 Task: Open Card Card0000000146 in Board Board0000000037 in Workspace WS0000000013 in Trello. Add Member Nikrathi889@gmail.com to Card Card0000000146 in Board Board0000000037 in Workspace WS0000000013 in Trello. Add Yellow Label titled Label0000000146 to Card Card0000000146 in Board Board0000000037 in Workspace WS0000000013 in Trello. Add Checklist CL0000000146 to Card Card0000000146 in Board Board0000000037 in Workspace WS0000000013 in Trello. Add Dates with Start Date as May 08 2023 and Due Date as May 31 2023 to Card Card0000000146 in Board Board0000000037 in Workspace WS0000000013 in Trello
Action: Mouse moved to (613, 80)
Screenshot: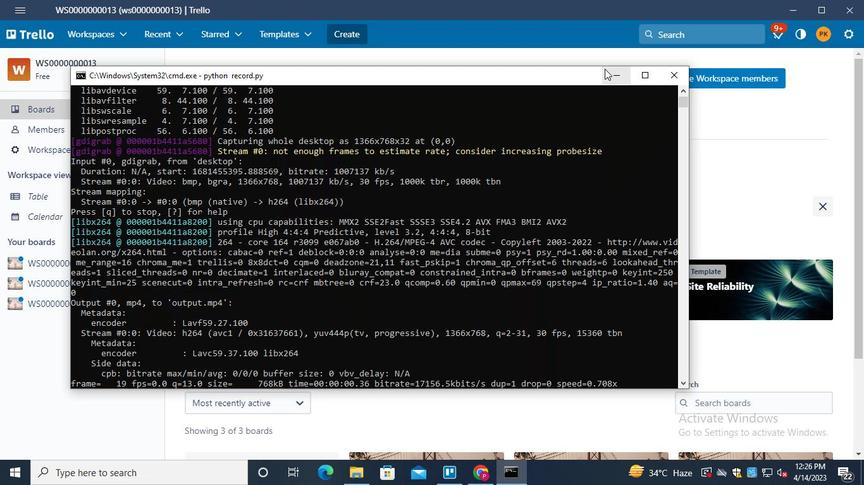 
Action: Mouse pressed left at (613, 80)
Screenshot: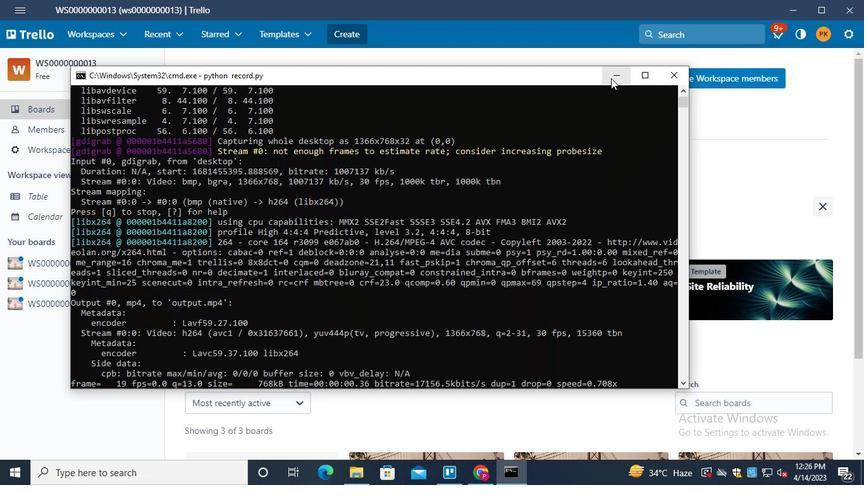 
Action: Mouse moved to (84, 264)
Screenshot: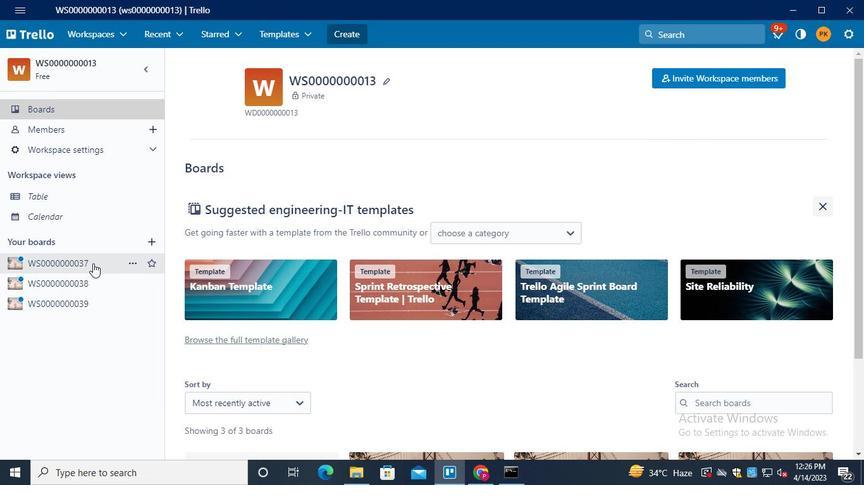 
Action: Mouse pressed left at (84, 264)
Screenshot: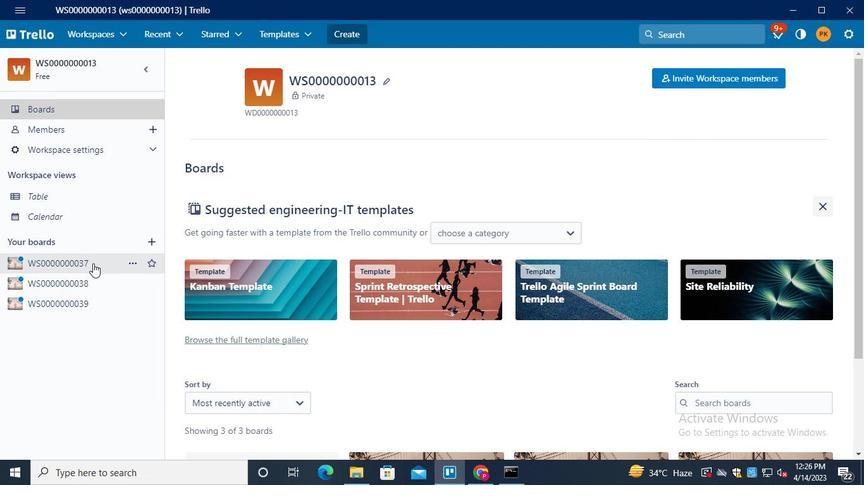 
Action: Mouse moved to (239, 228)
Screenshot: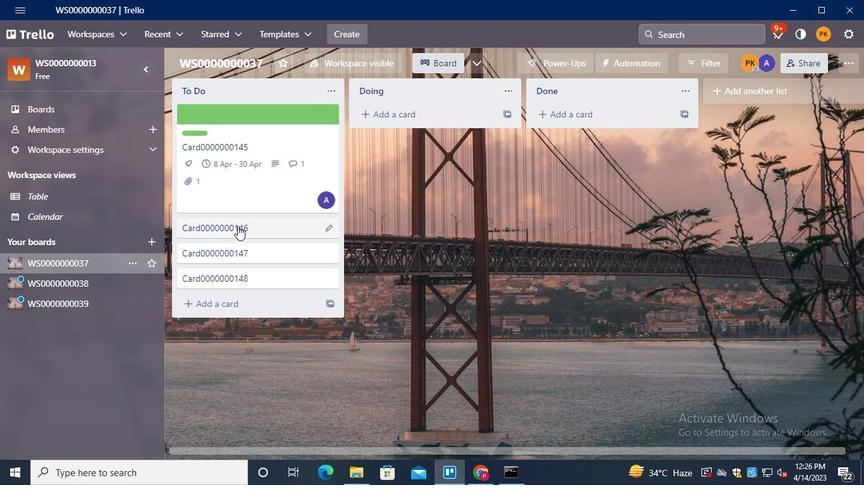 
Action: Mouse pressed left at (239, 228)
Screenshot: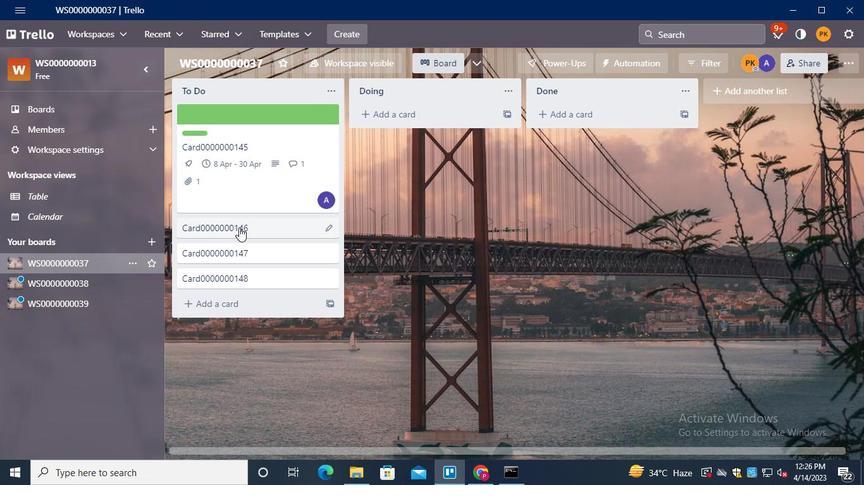 
Action: Mouse moved to (628, 165)
Screenshot: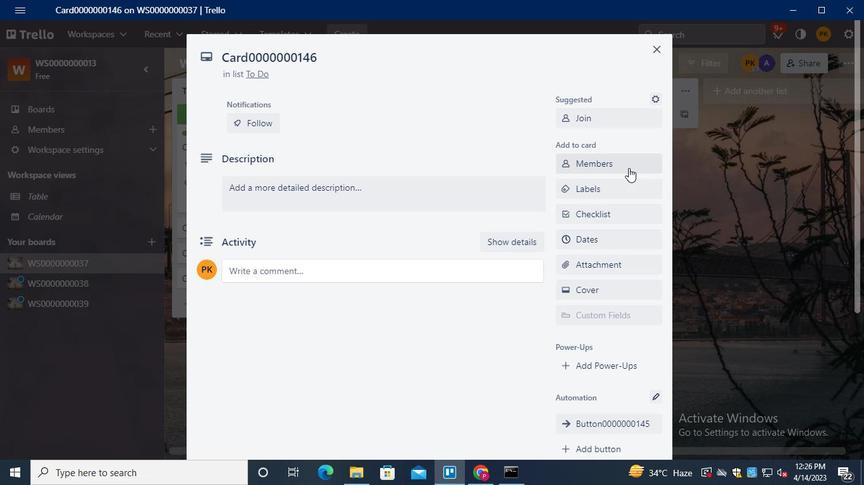
Action: Mouse pressed left at (628, 165)
Screenshot: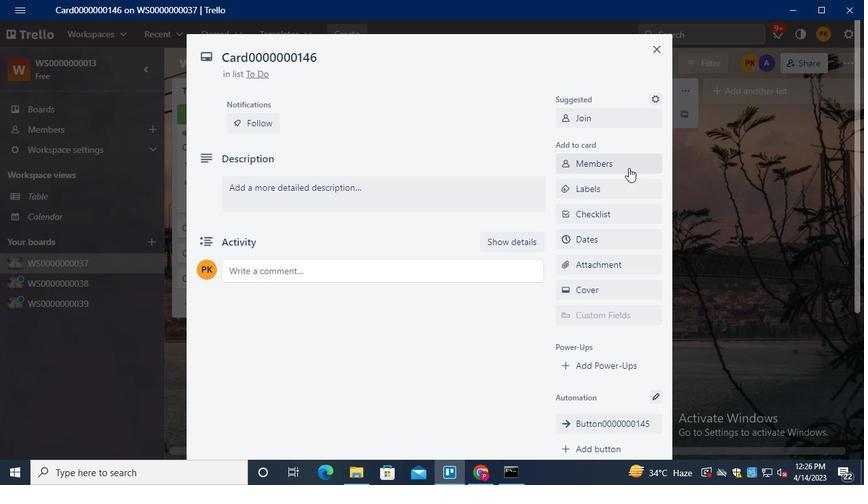 
Action: Mouse moved to (631, 187)
Screenshot: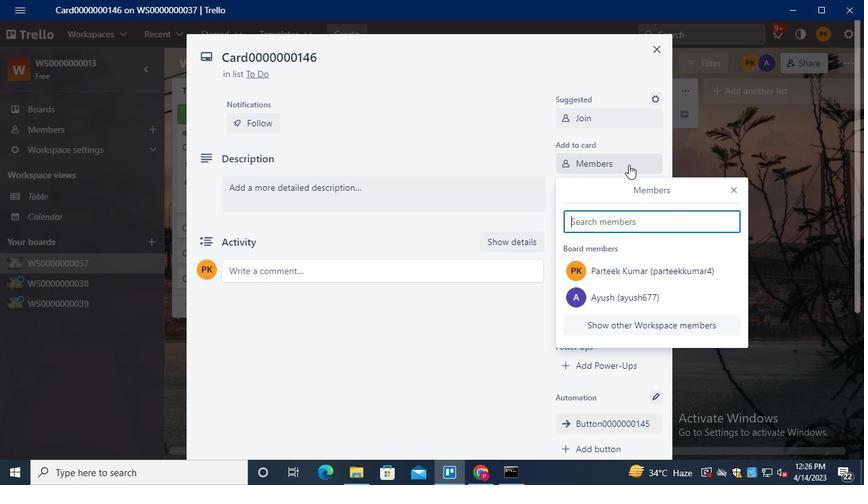 
Action: Keyboard Key.shift
Screenshot: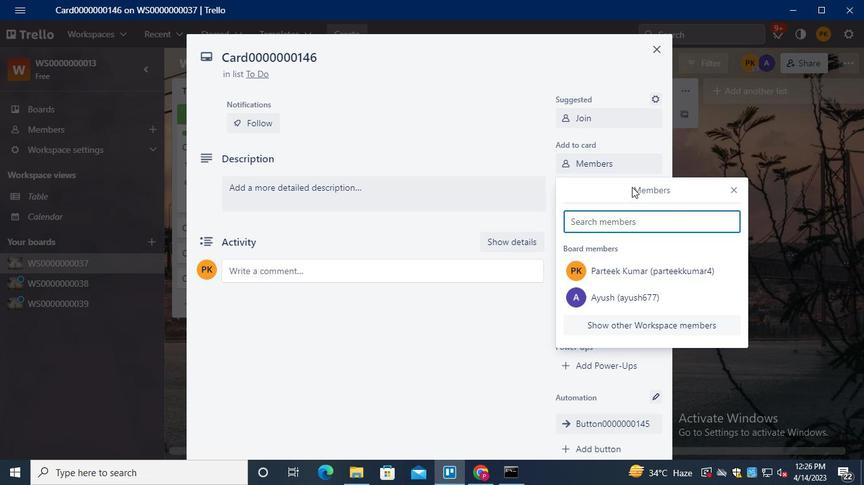 
Action: Keyboard Key.shift
Screenshot: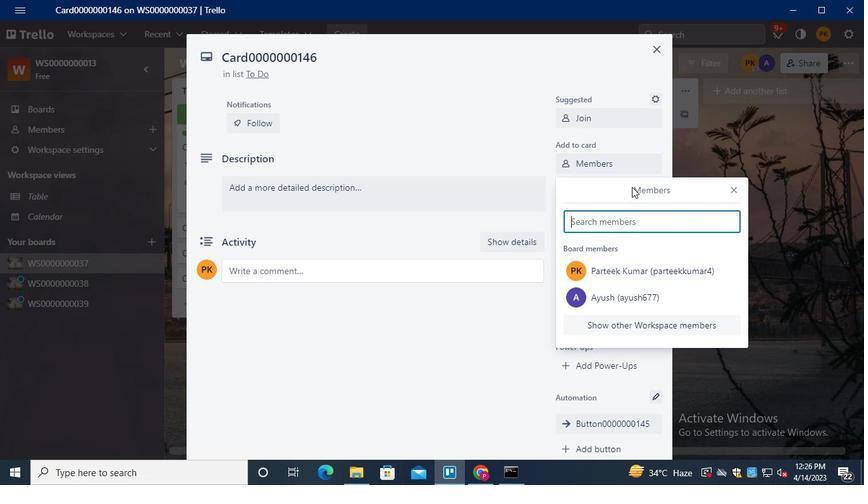 
Action: Keyboard Key.shift
Screenshot: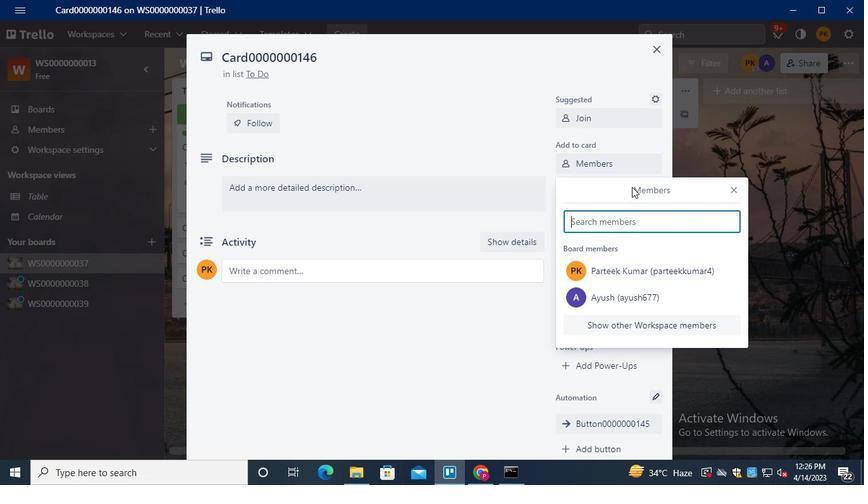 
Action: Keyboard Key.shift
Screenshot: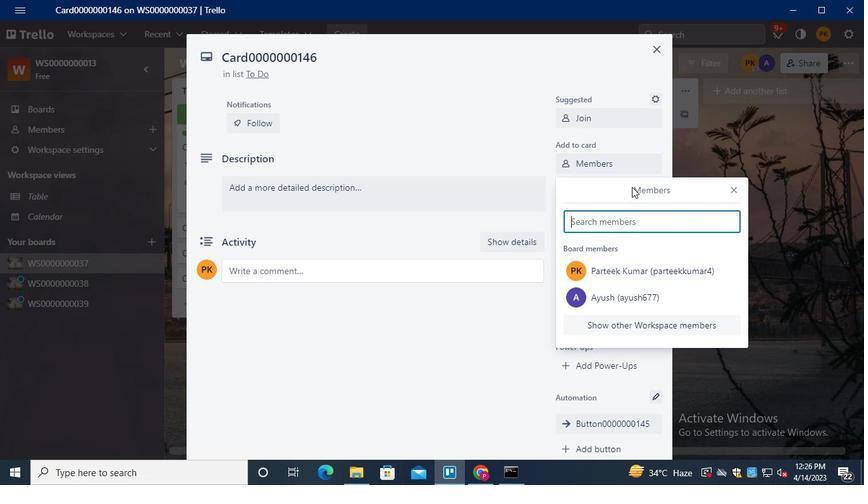 
Action: Keyboard Key.shift
Screenshot: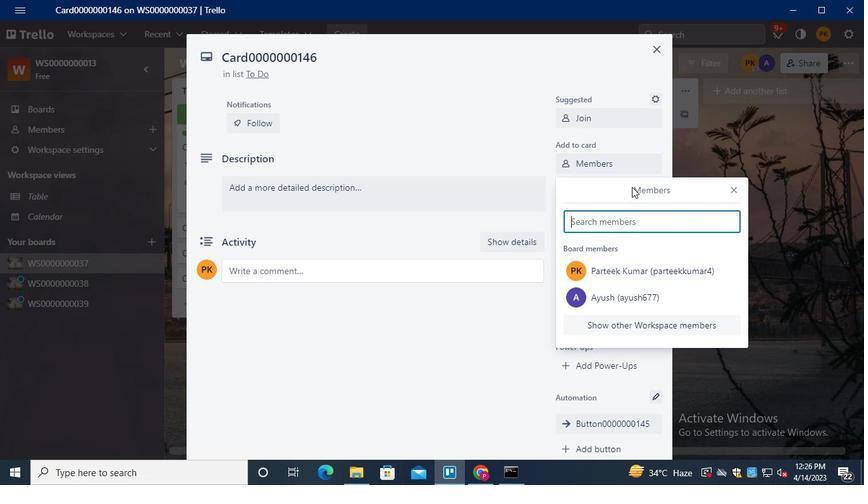 
Action: Keyboard Key.shift
Screenshot: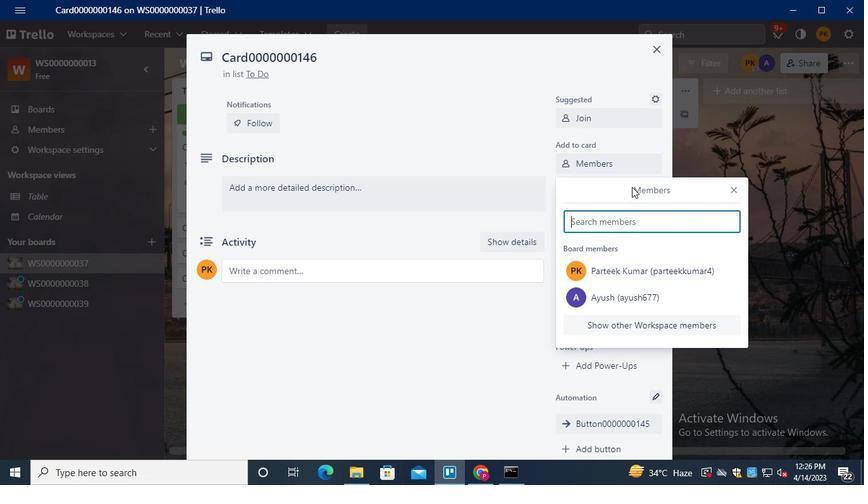 
Action: Keyboard Key.shift
Screenshot: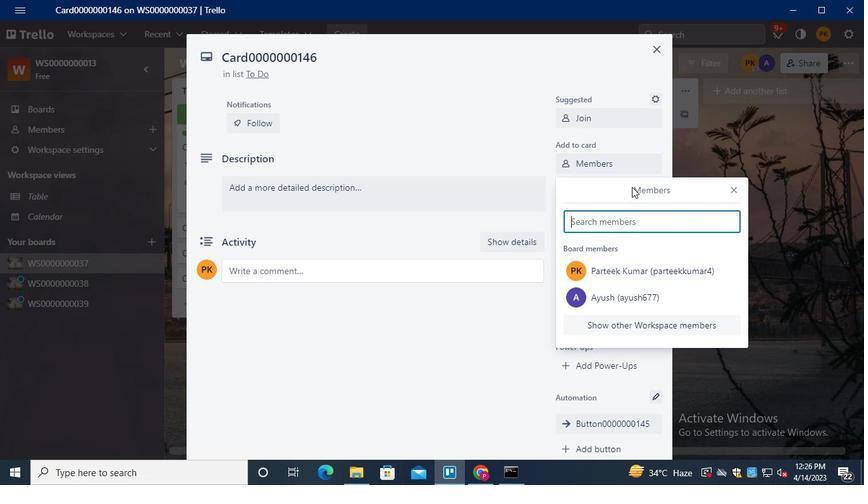 
Action: Keyboard Key.shift
Screenshot: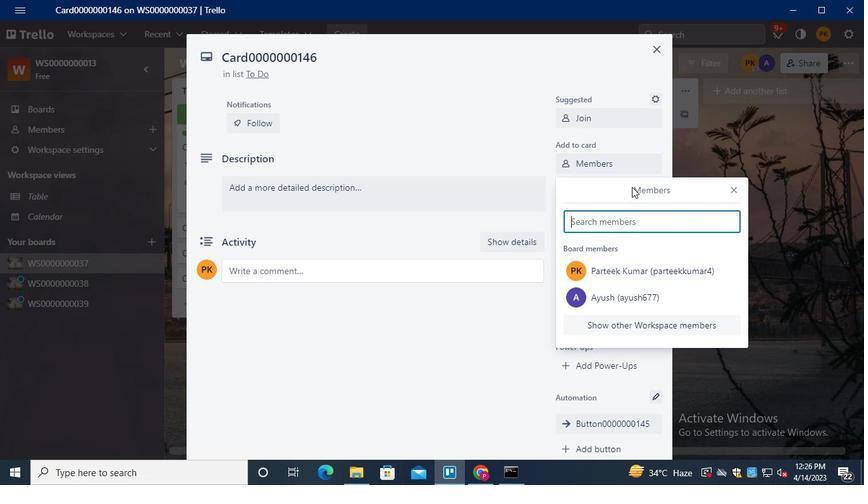 
Action: Keyboard N
Screenshot: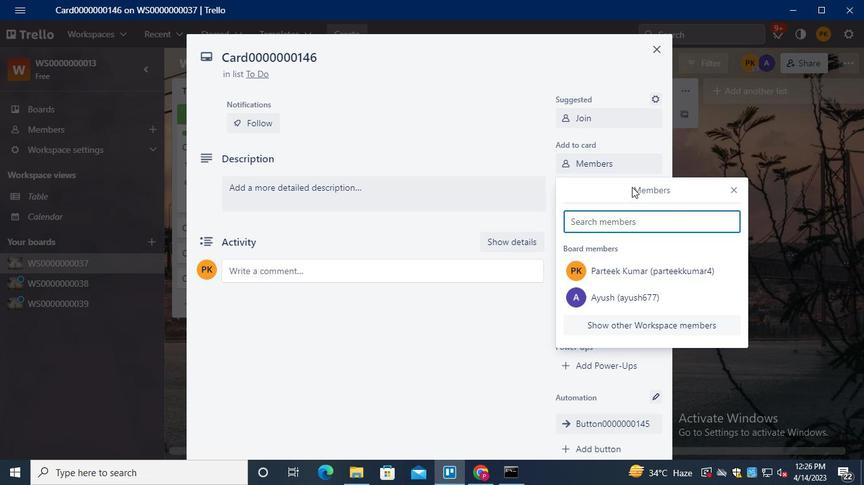 
Action: Keyboard i
Screenshot: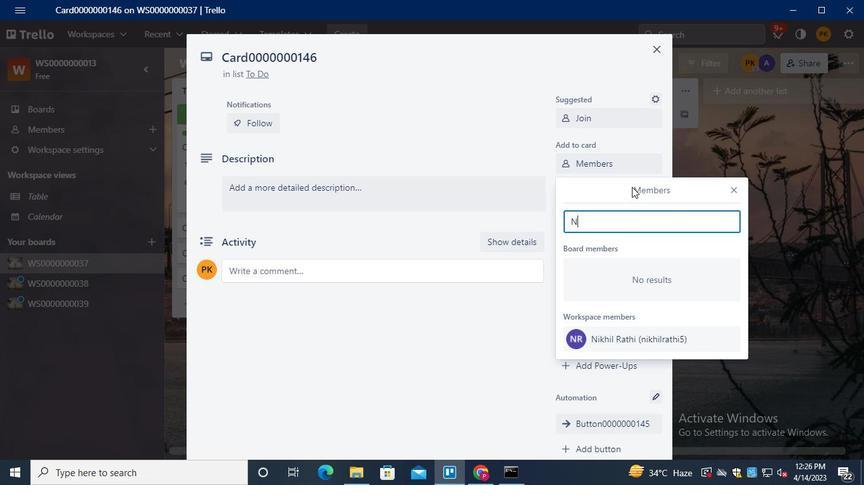 
Action: Keyboard k
Screenshot: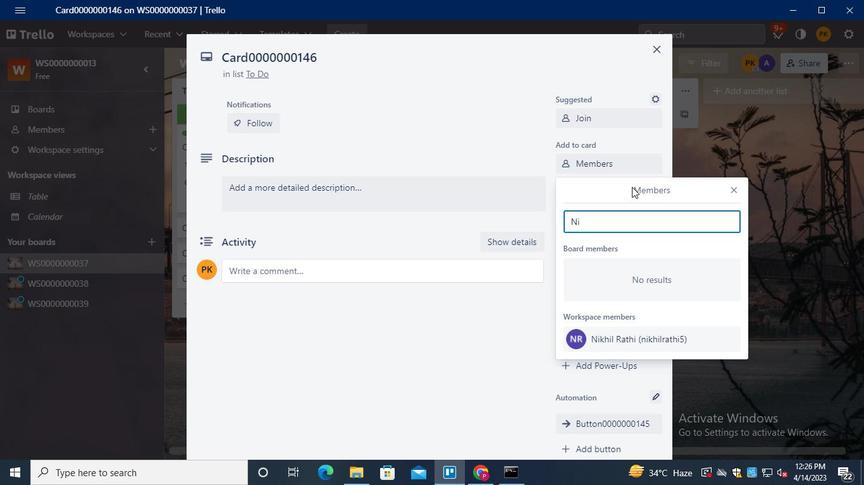 
Action: Keyboard r
Screenshot: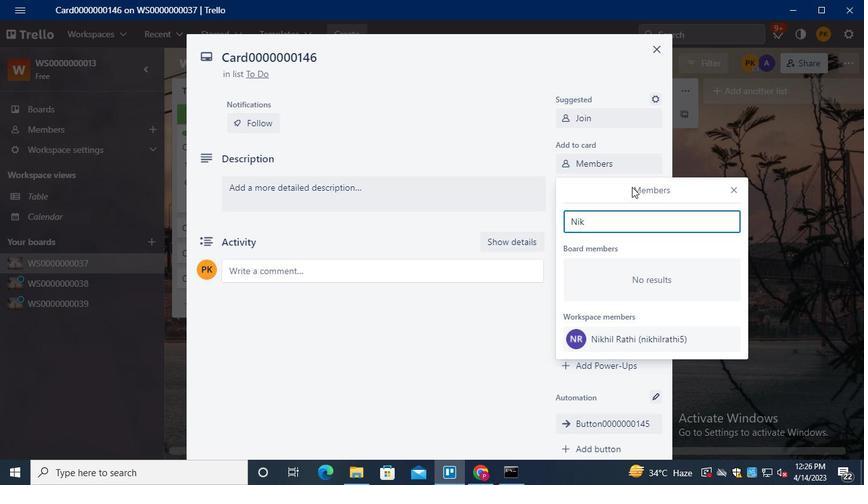 
Action: Keyboard a
Screenshot: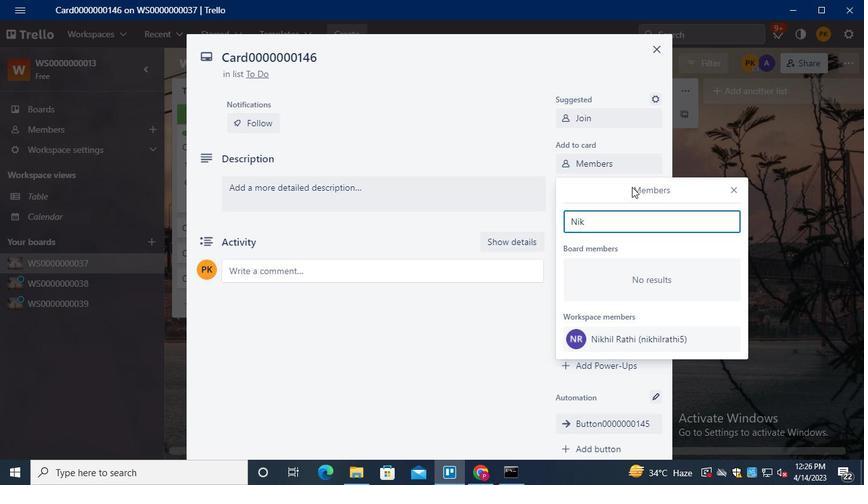 
Action: Keyboard t
Screenshot: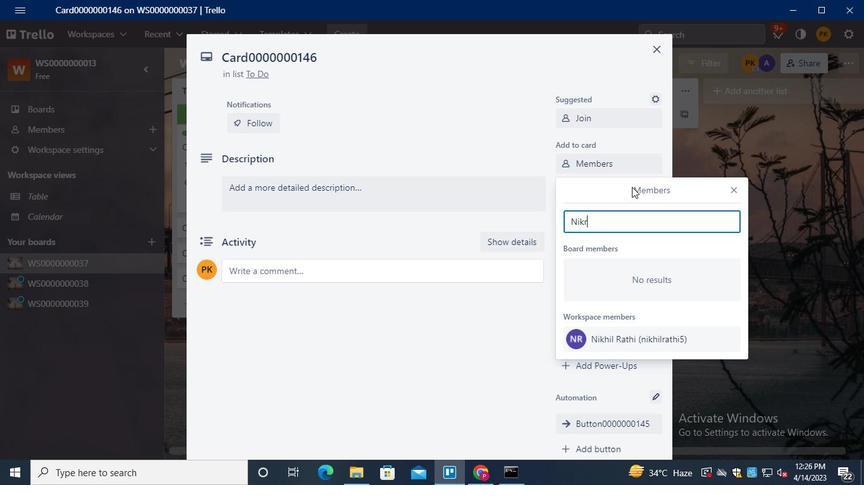 
Action: Keyboard h
Screenshot: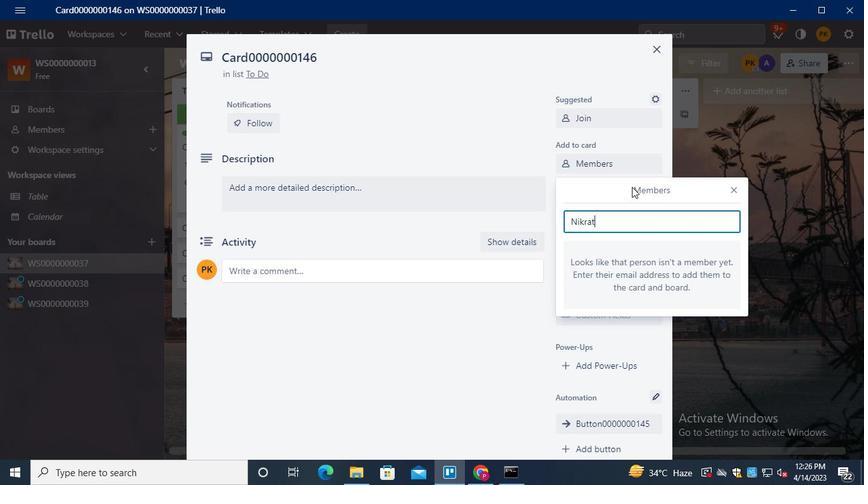 
Action: Keyboard i
Screenshot: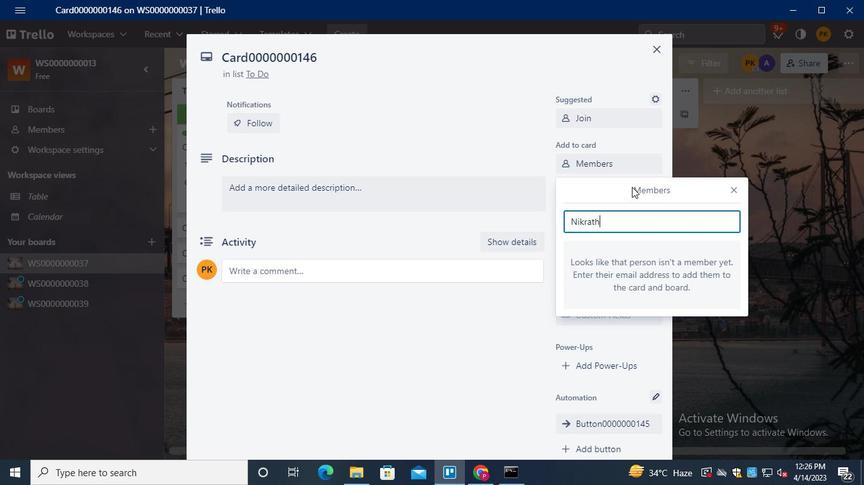 
Action: Keyboard <104>
Screenshot: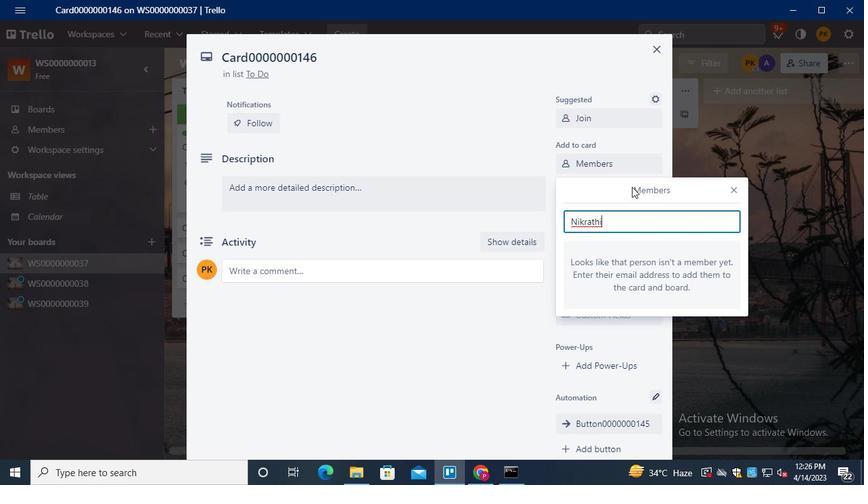 
Action: Keyboard <104>
Screenshot: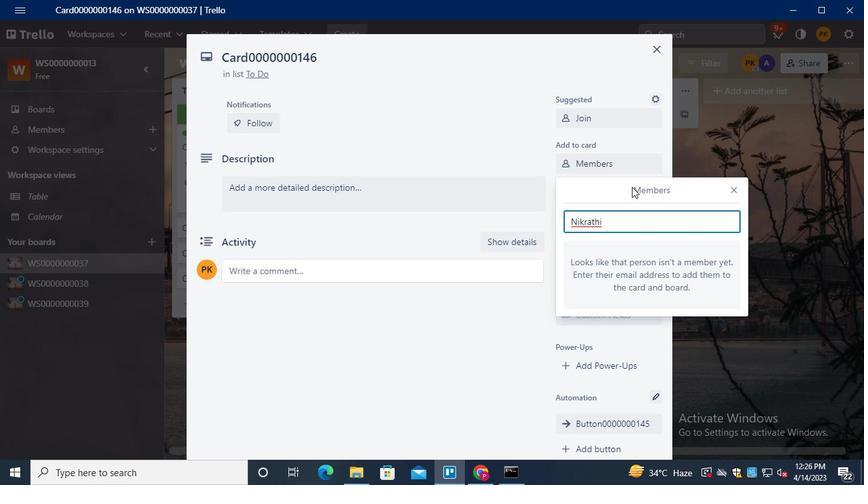 
Action: Keyboard <105>
Screenshot: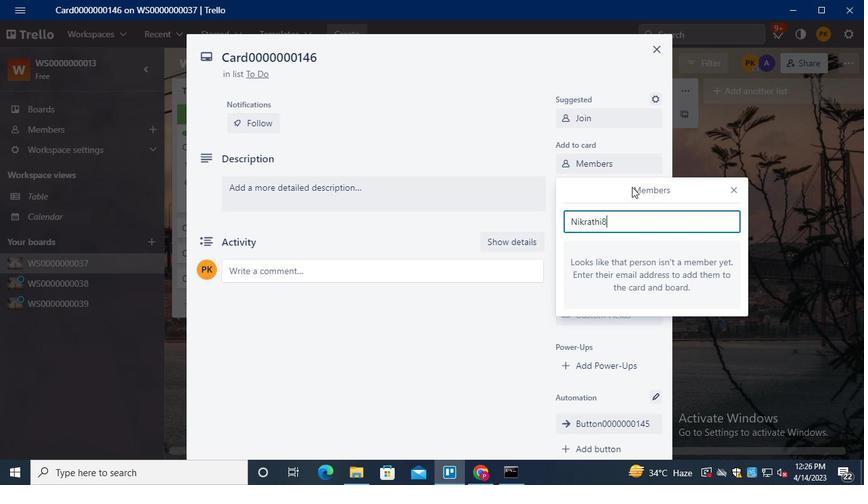 
Action: Keyboard Key.shift
Screenshot: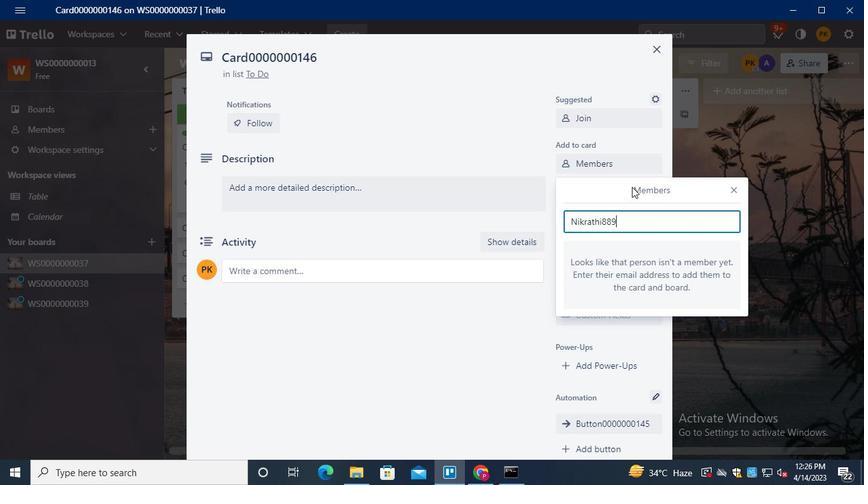 
Action: Keyboard @
Screenshot: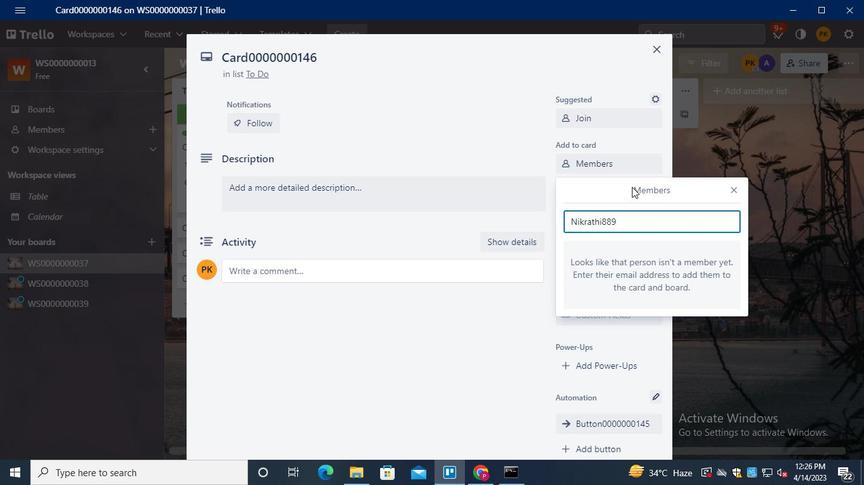 
Action: Keyboard g
Screenshot: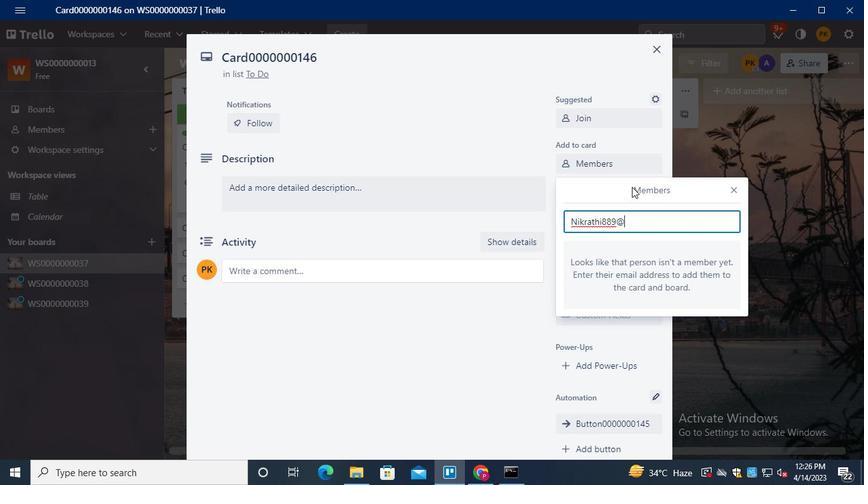 
Action: Keyboard m
Screenshot: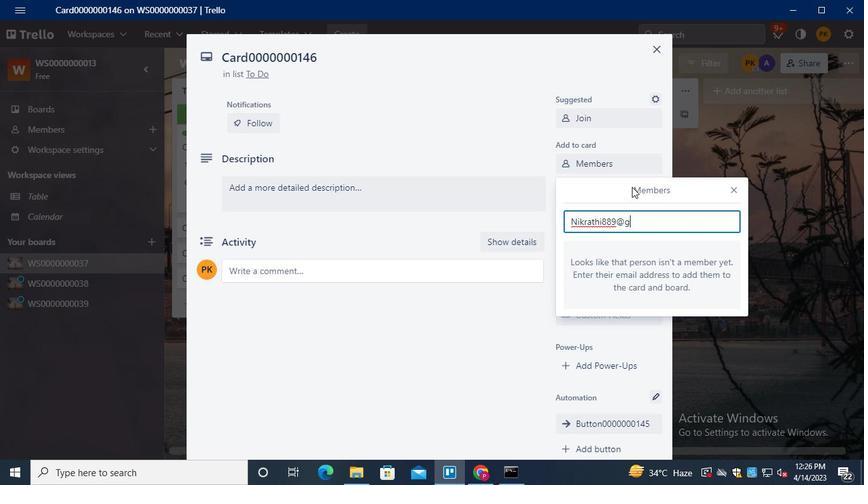 
Action: Keyboard a
Screenshot: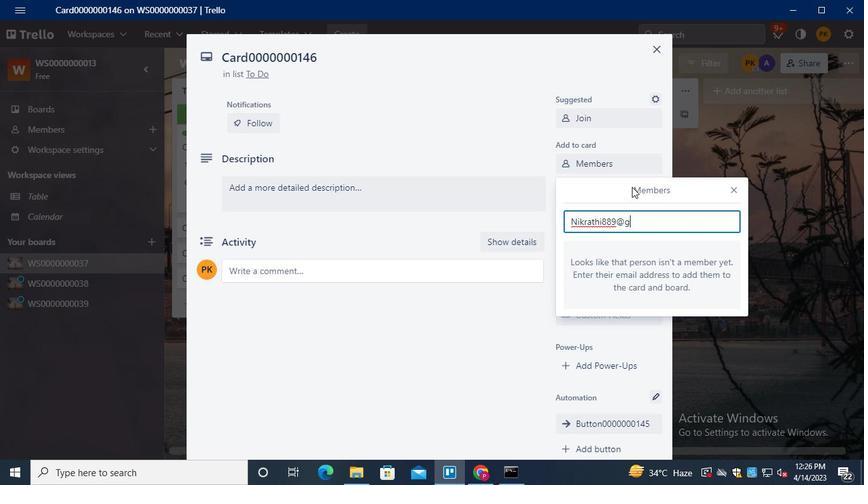 
Action: Keyboard i
Screenshot: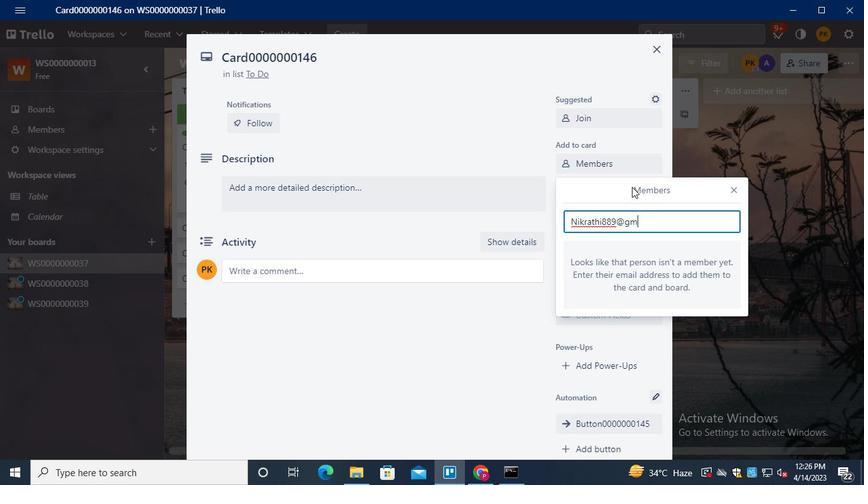 
Action: Keyboard l
Screenshot: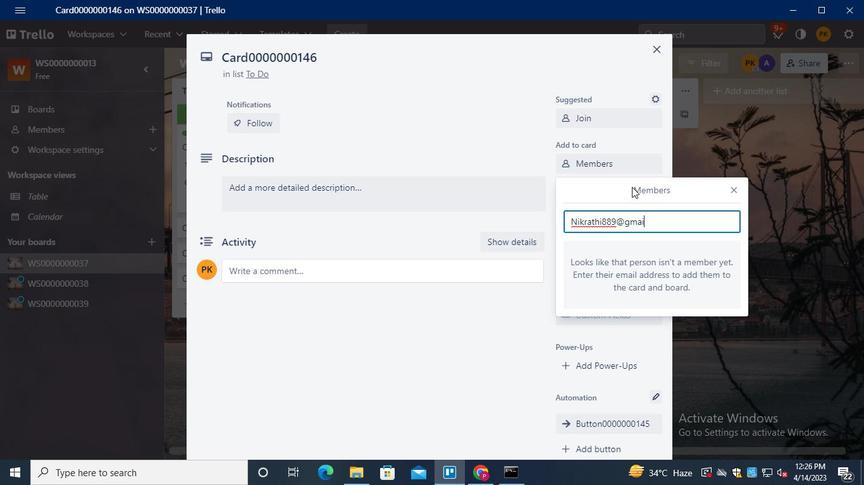 
Action: Keyboard .
Screenshot: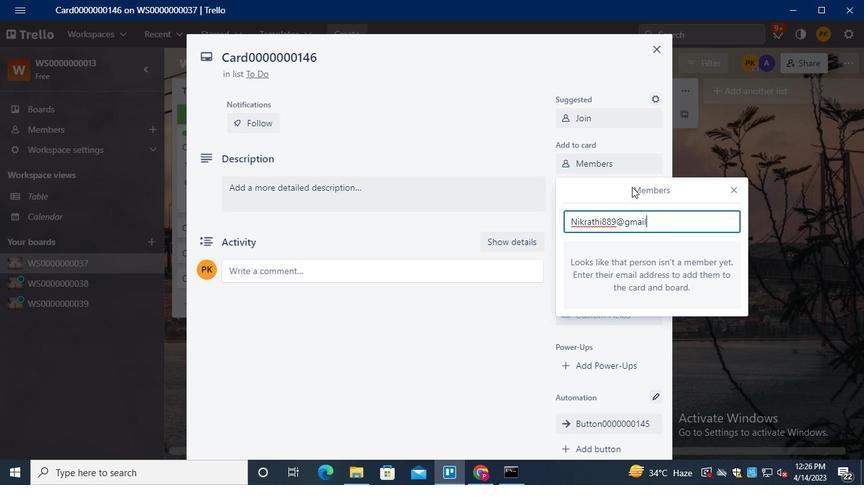 
Action: Keyboard c
Screenshot: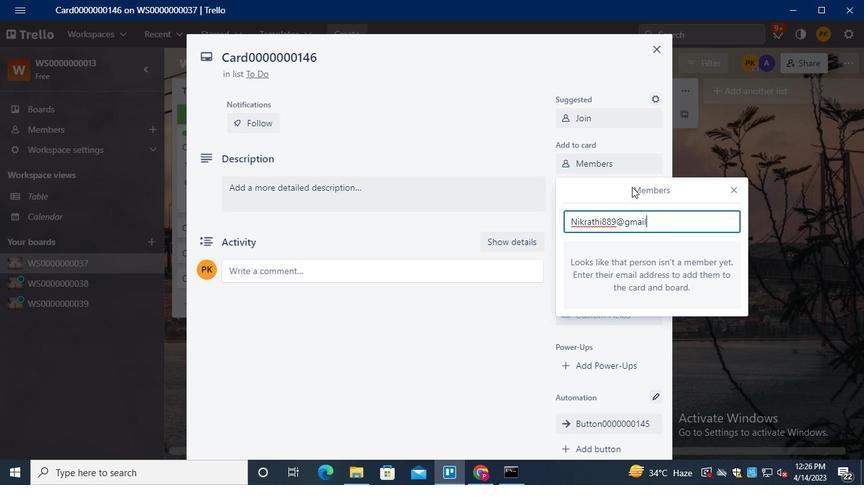 
Action: Keyboard o
Screenshot: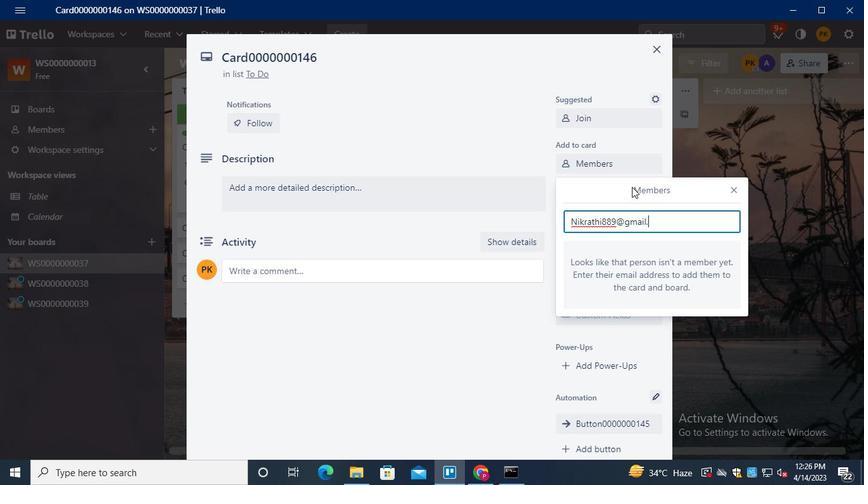 
Action: Keyboard m
Screenshot: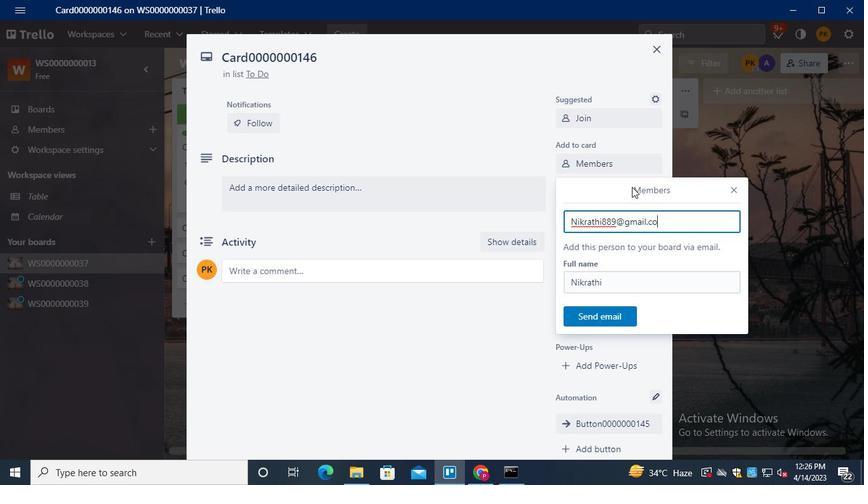 
Action: Mouse moved to (592, 320)
Screenshot: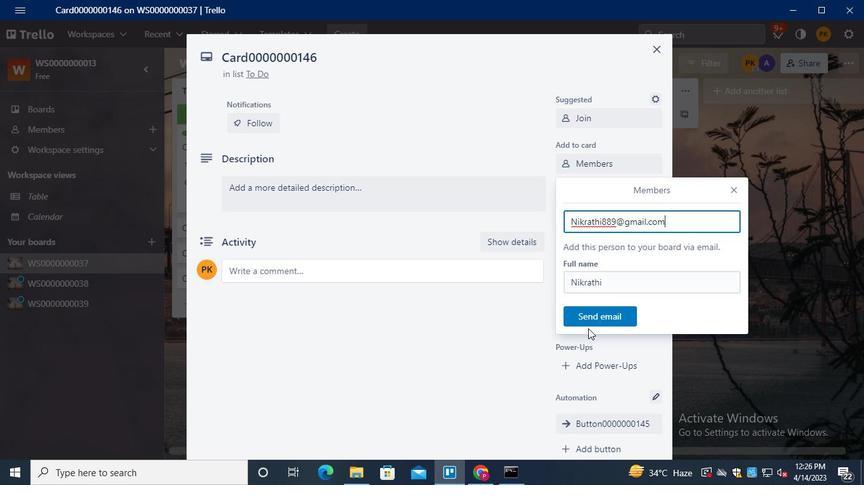 
Action: Mouse pressed left at (592, 320)
Screenshot: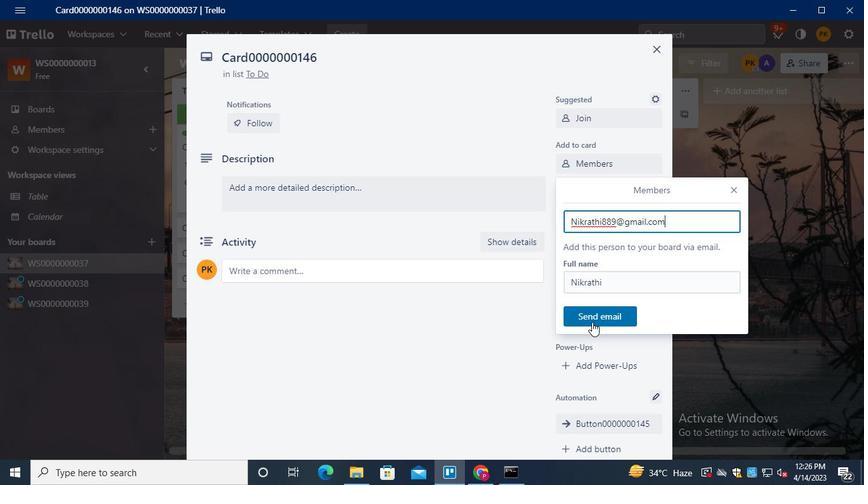 
Action: Mouse moved to (586, 192)
Screenshot: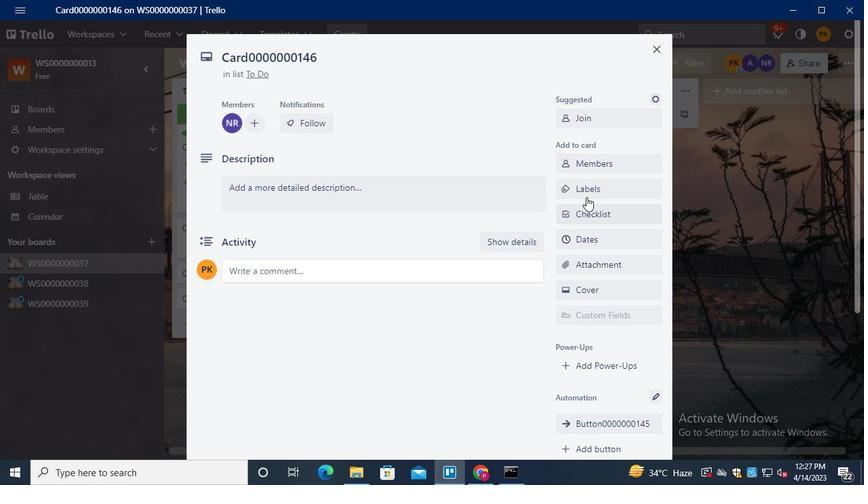 
Action: Mouse pressed left at (586, 192)
Screenshot: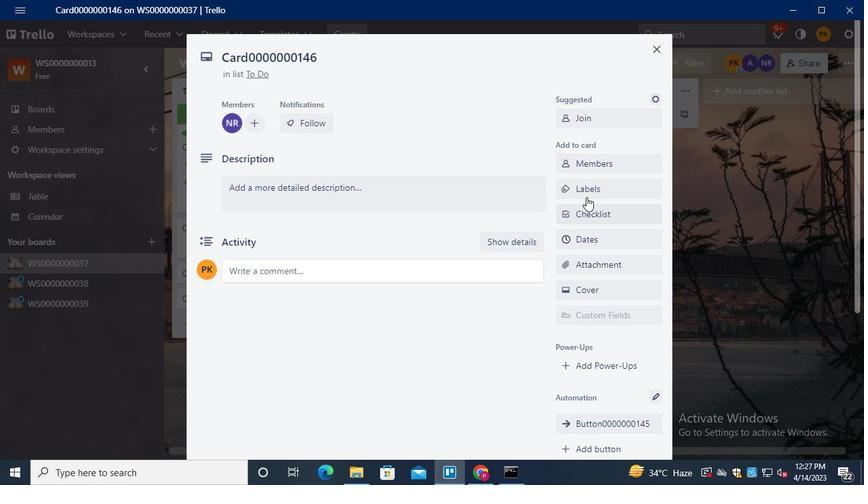 
Action: Mouse moved to (637, 308)
Screenshot: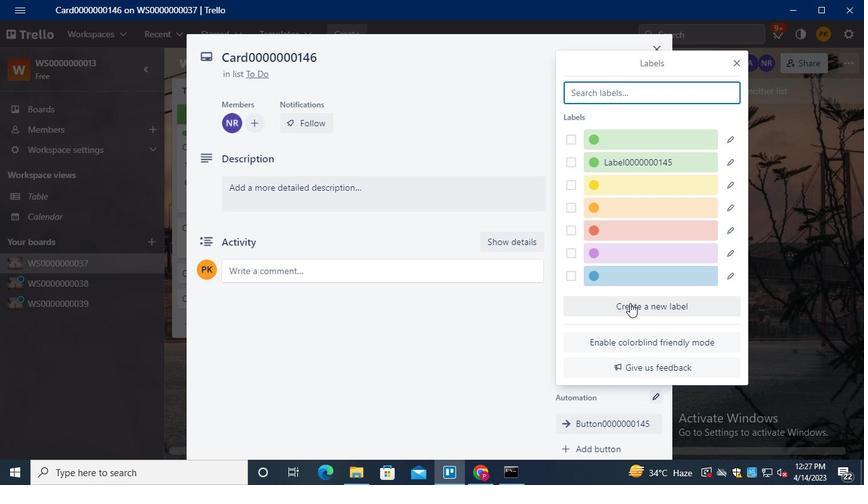 
Action: Mouse pressed left at (637, 308)
Screenshot: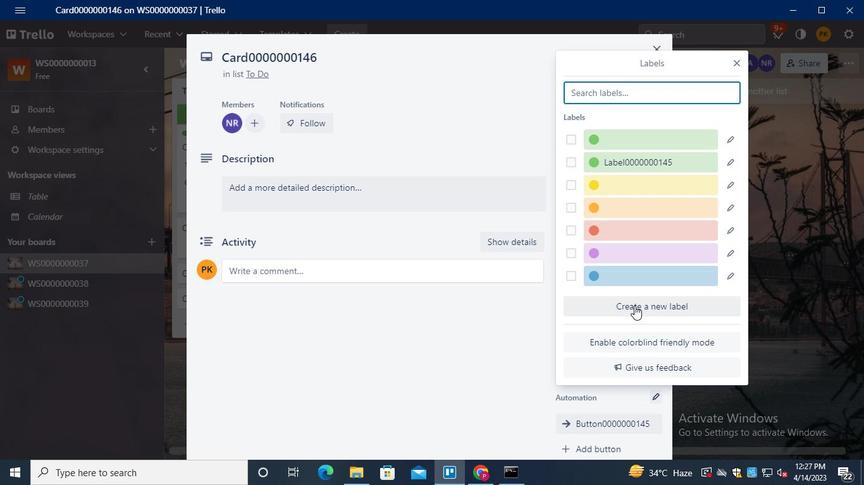 
Action: Mouse moved to (607, 177)
Screenshot: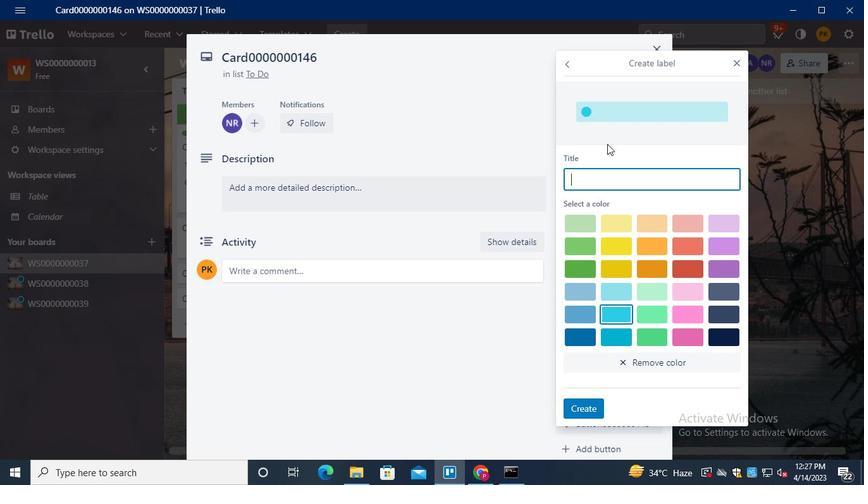 
Action: Keyboard Key.shift
Screenshot: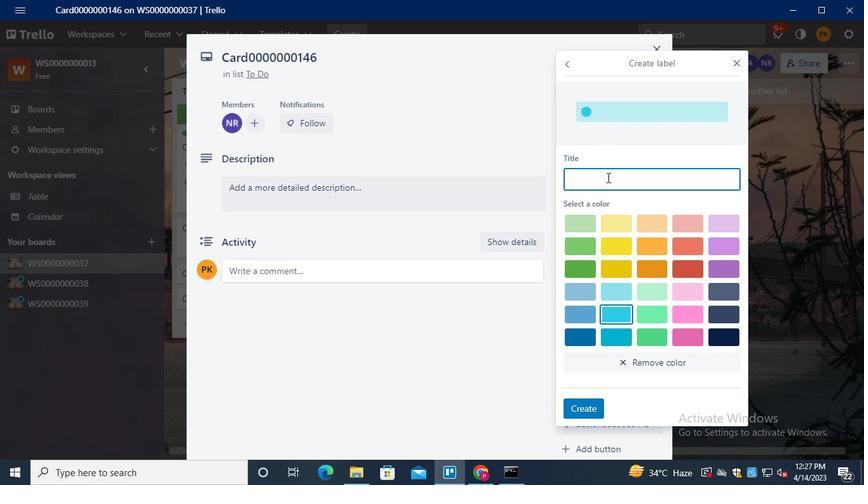 
Action: Keyboard Key.shift
Screenshot: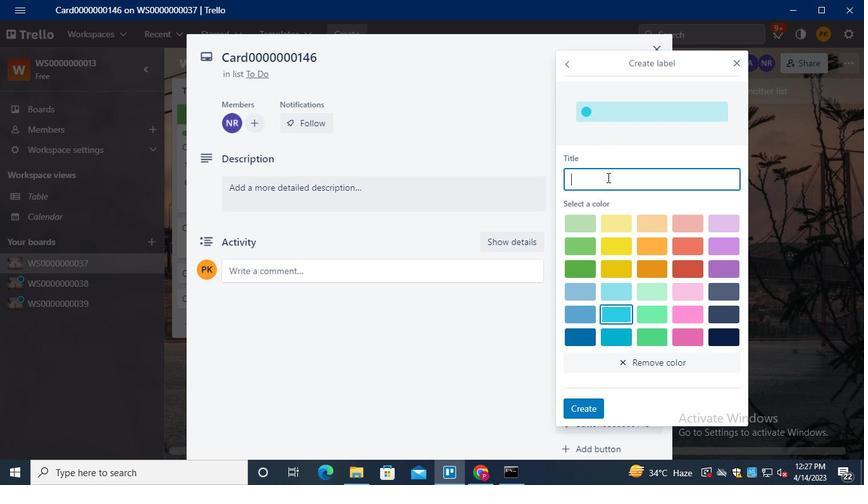 
Action: Keyboard Key.shift
Screenshot: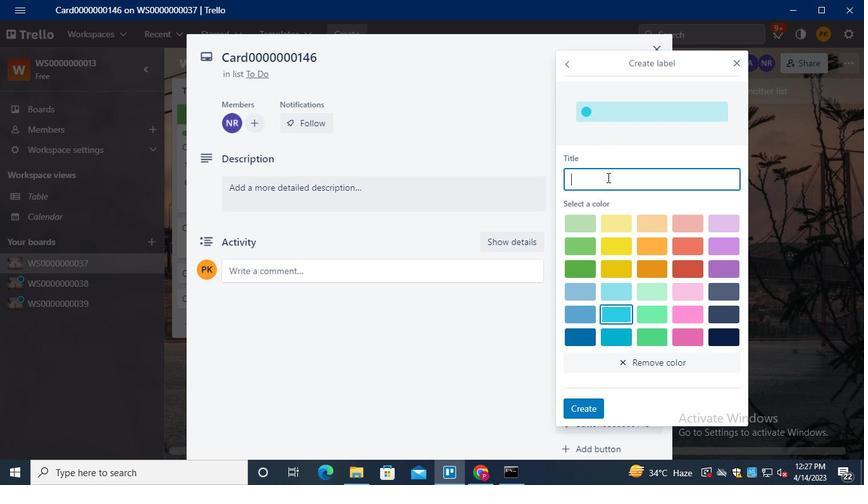 
Action: Keyboard Key.shift
Screenshot: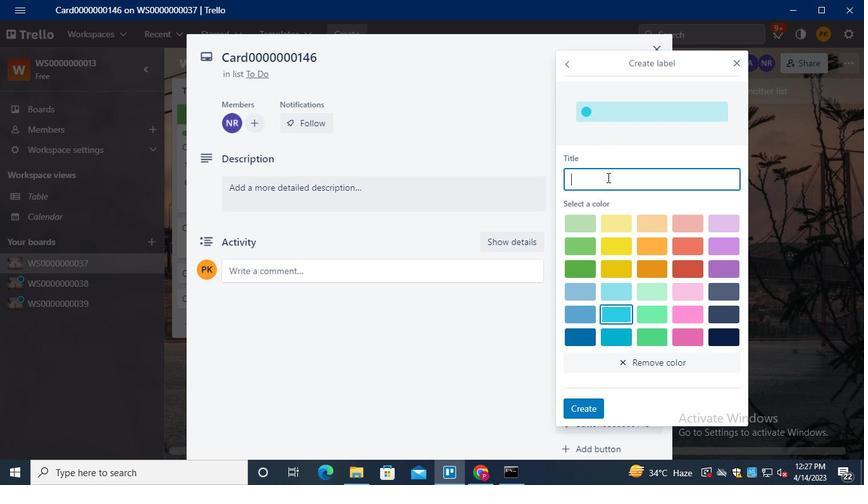 
Action: Keyboard Key.shift
Screenshot: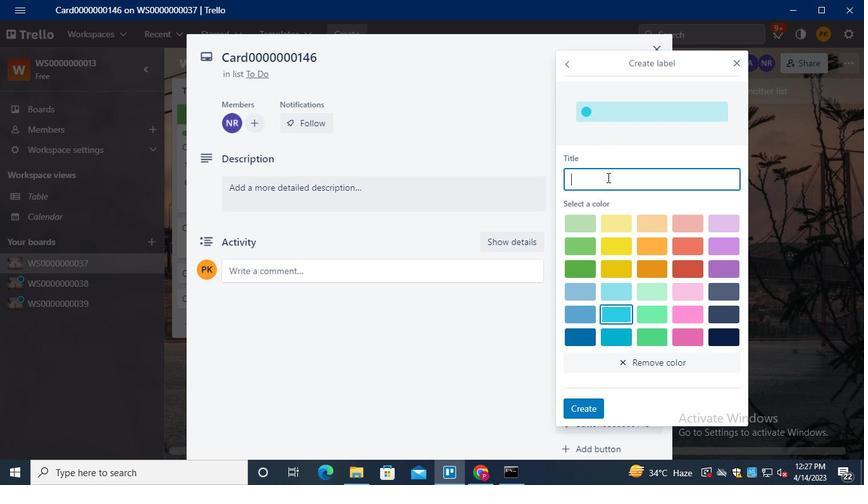 
Action: Keyboard Key.shift
Screenshot: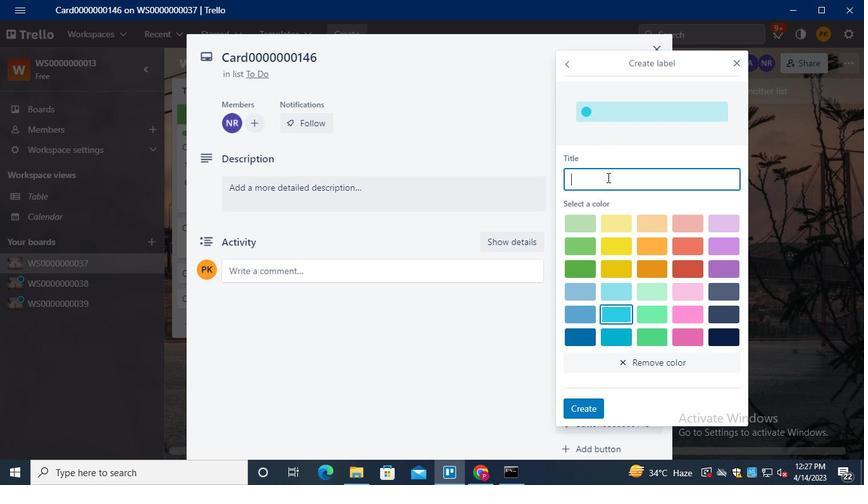 
Action: Keyboard Key.shift
Screenshot: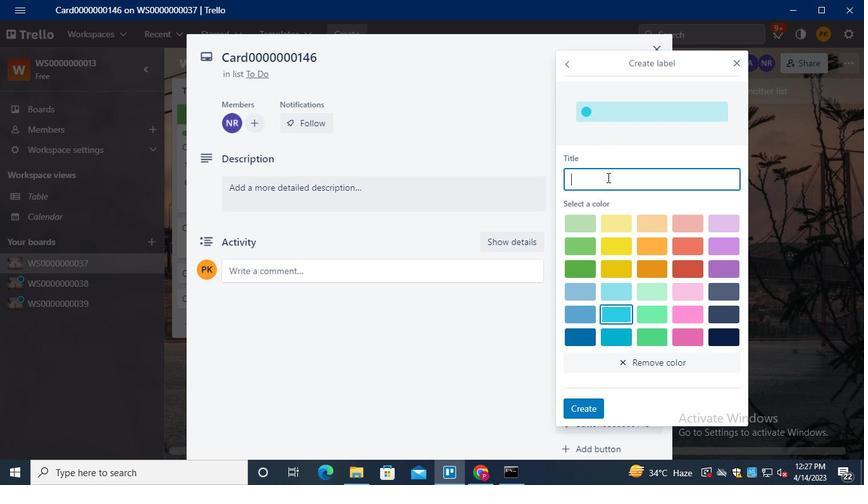 
Action: Keyboard Key.shift
Screenshot: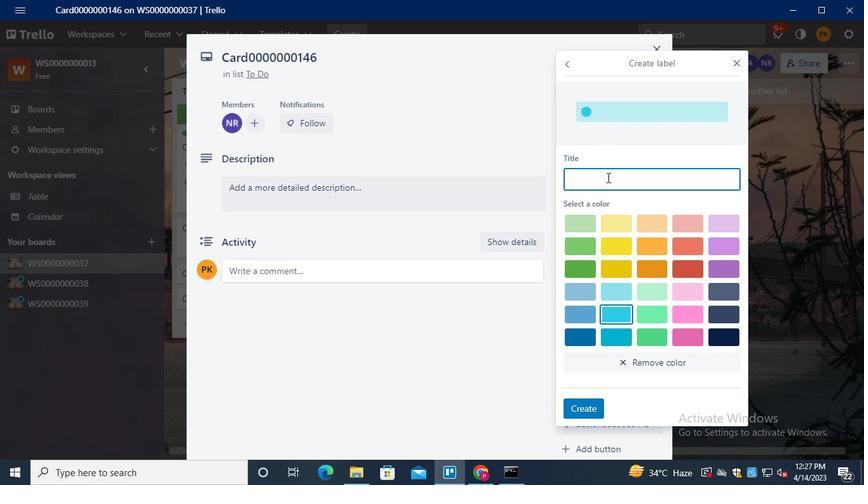 
Action: Keyboard Key.shift
Screenshot: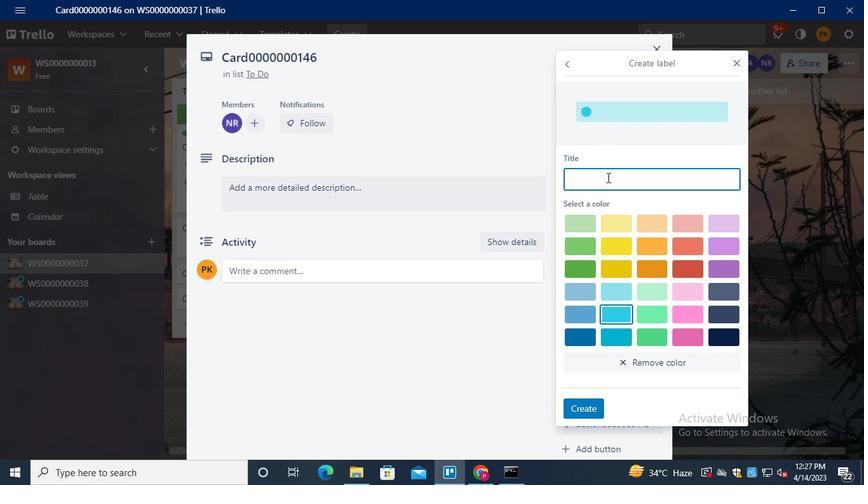 
Action: Keyboard Key.shift
Screenshot: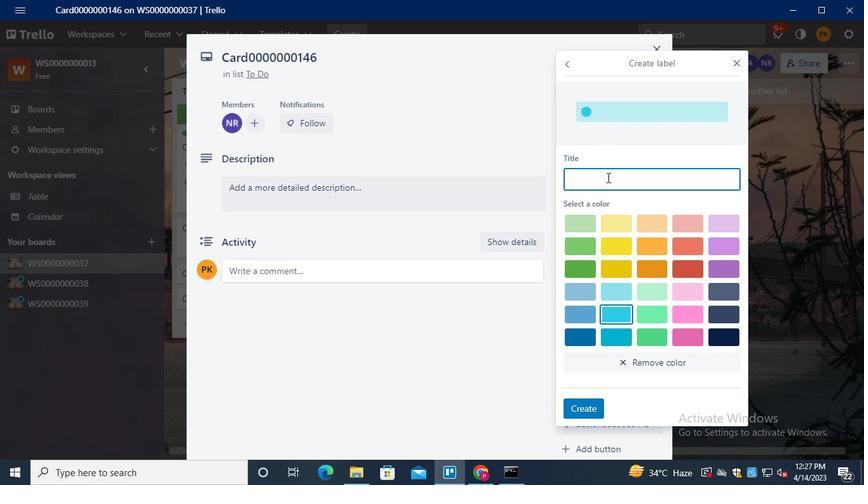 
Action: Keyboard Key.shift
Screenshot: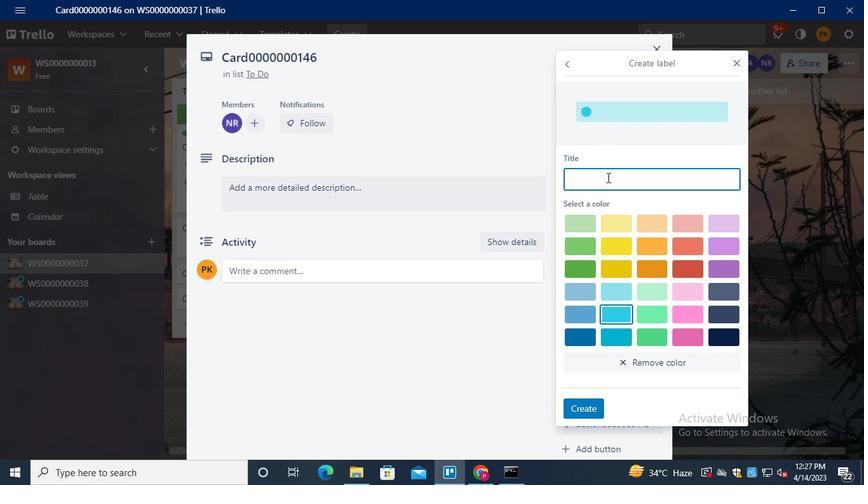
Action: Keyboard Key.shift
Screenshot: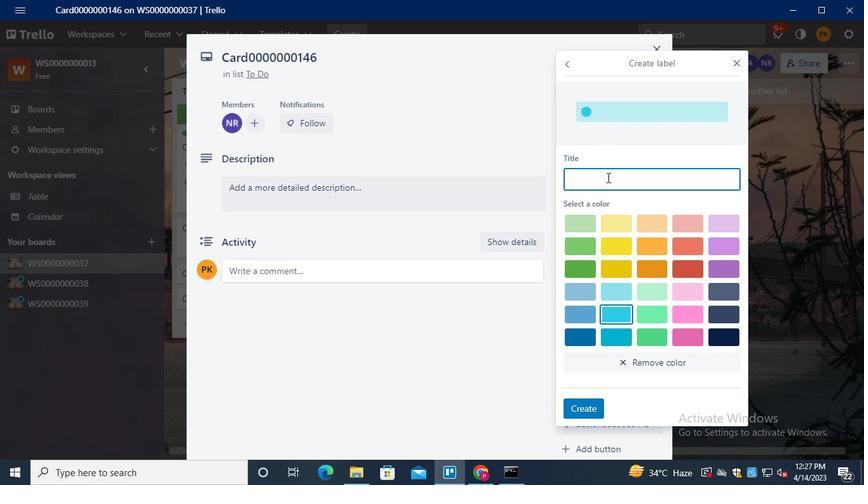 
Action: Keyboard Key.shift
Screenshot: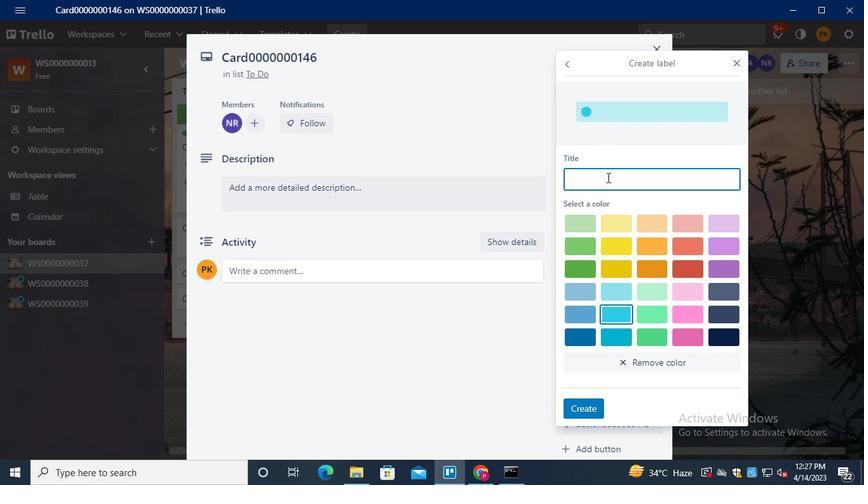 
Action: Keyboard Key.shift
Screenshot: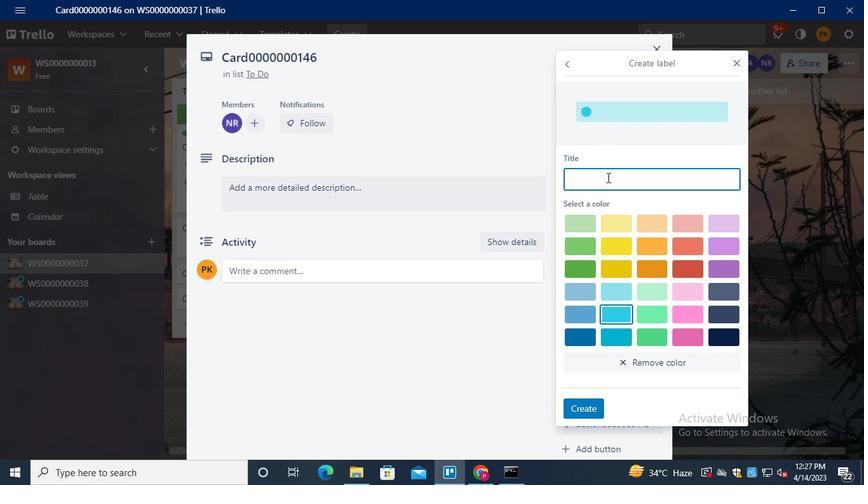 
Action: Keyboard Key.shift
Screenshot: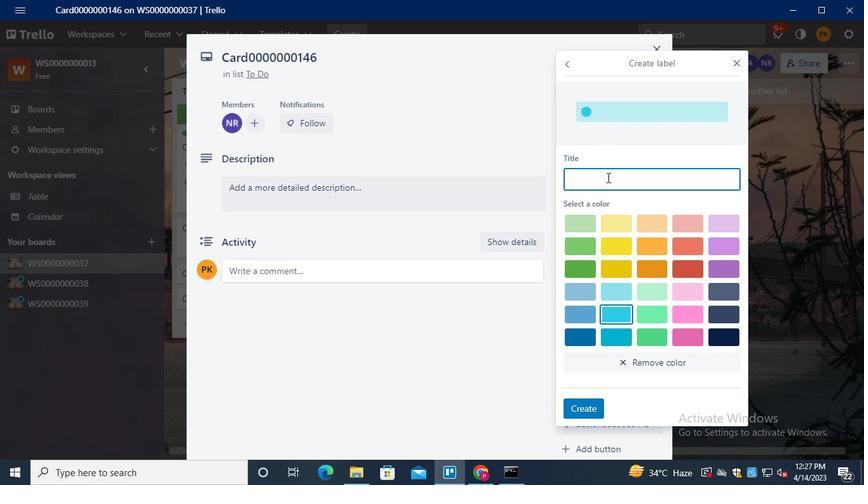 
Action: Keyboard Key.shift
Screenshot: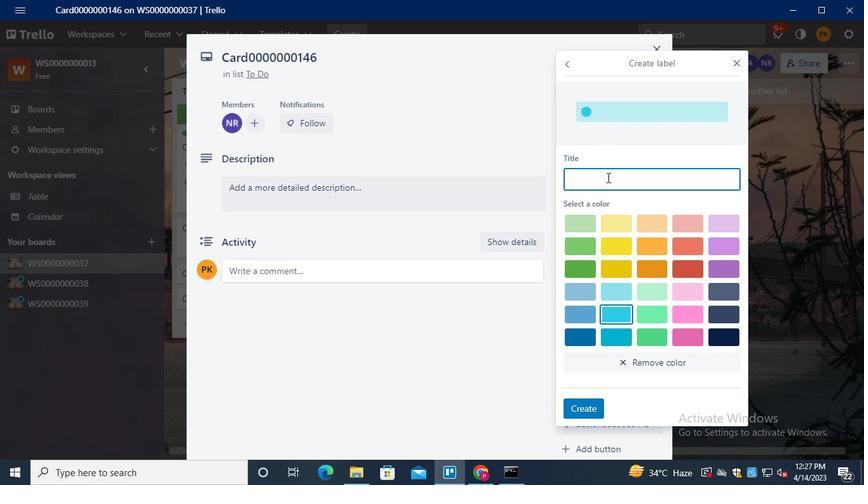 
Action: Keyboard Key.shift
Screenshot: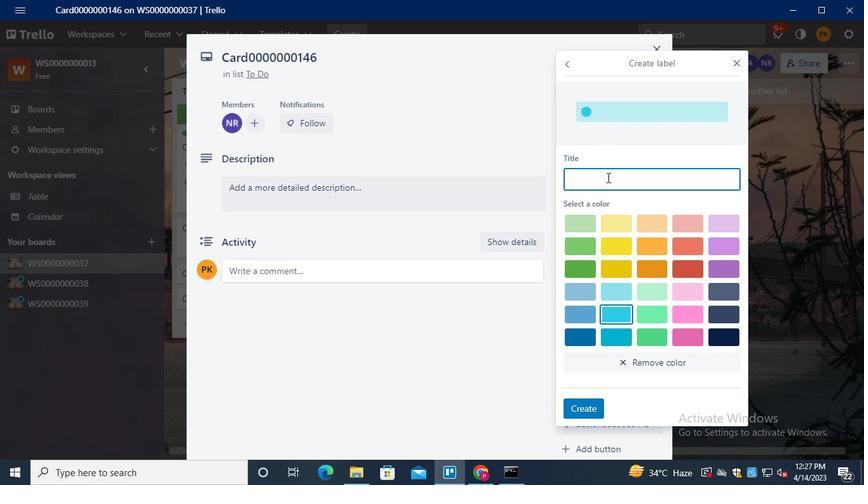 
Action: Keyboard Key.shift
Screenshot: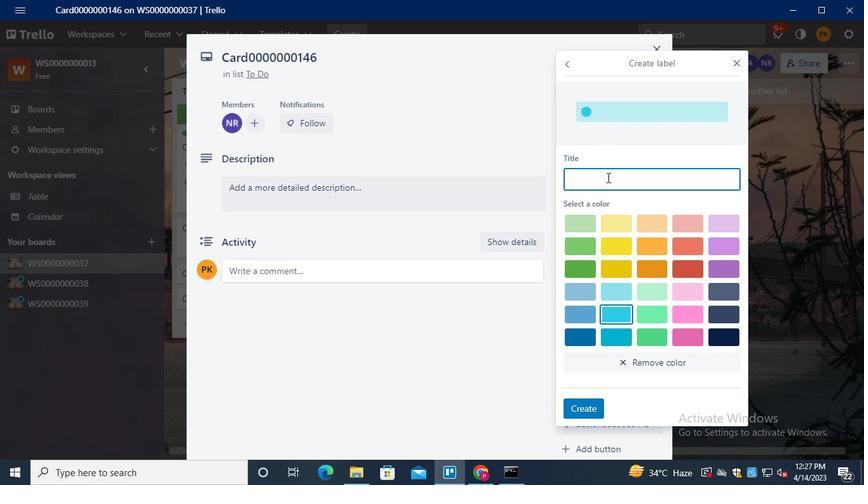 
Action: Keyboard Key.shift
Screenshot: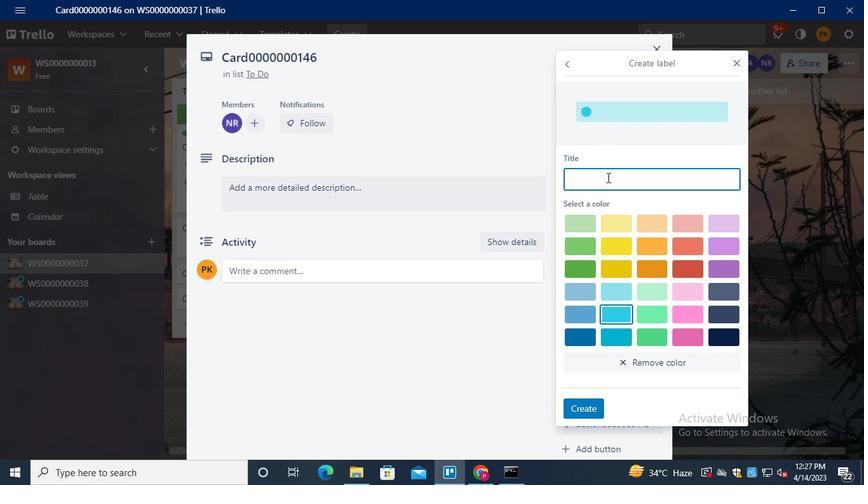 
Action: Keyboard L
Screenshot: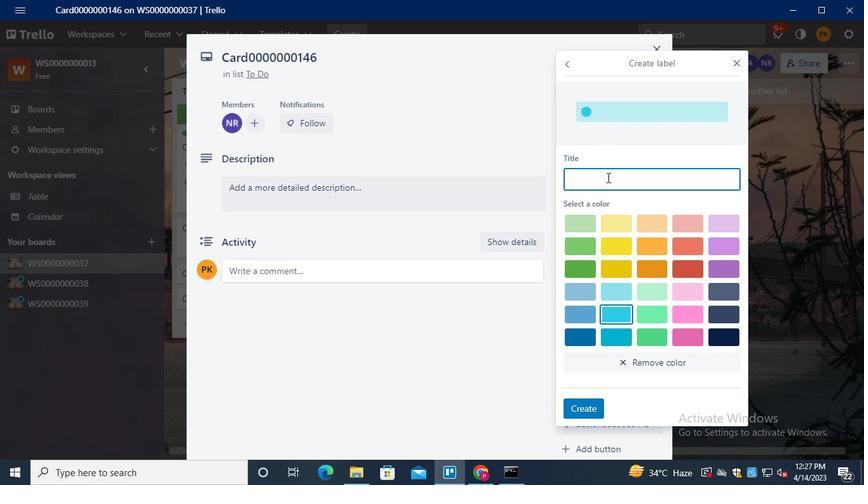 
Action: Keyboard a
Screenshot: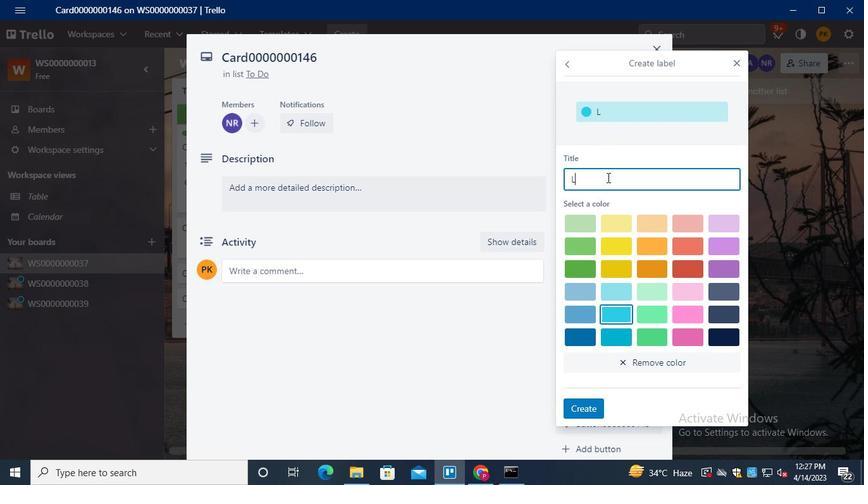 
Action: Keyboard b
Screenshot: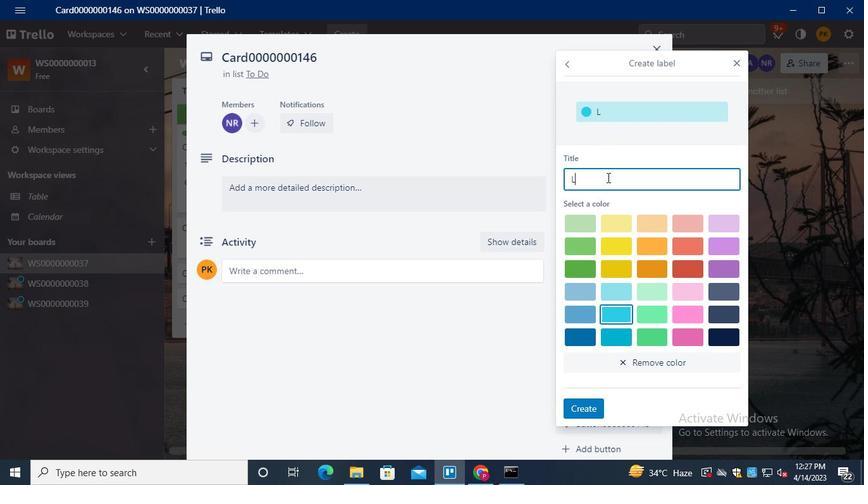 
Action: Keyboard e
Screenshot: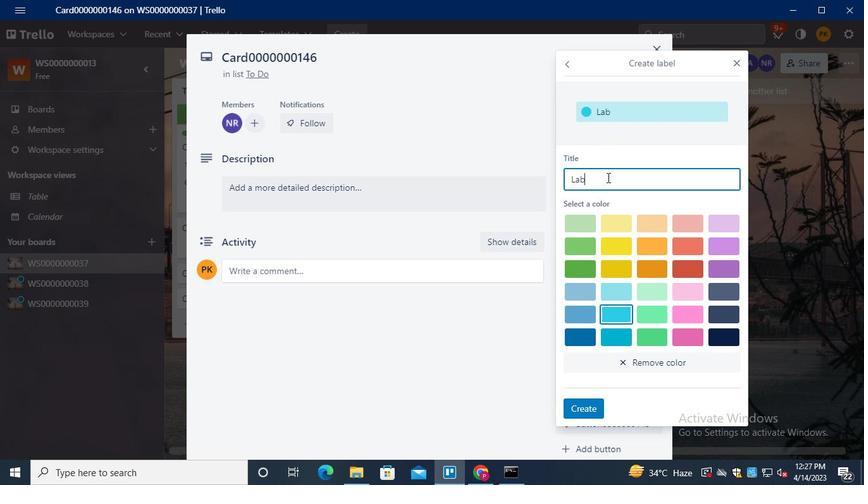 
Action: Keyboard l
Screenshot: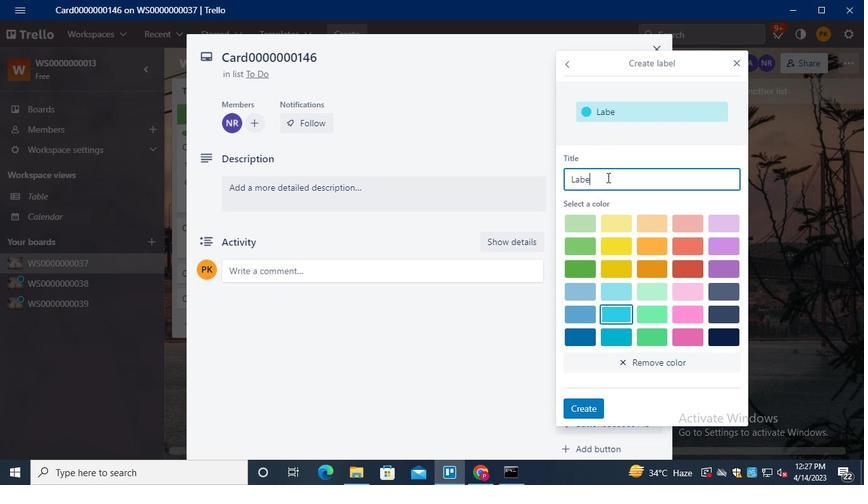 
Action: Keyboard <96>
Screenshot: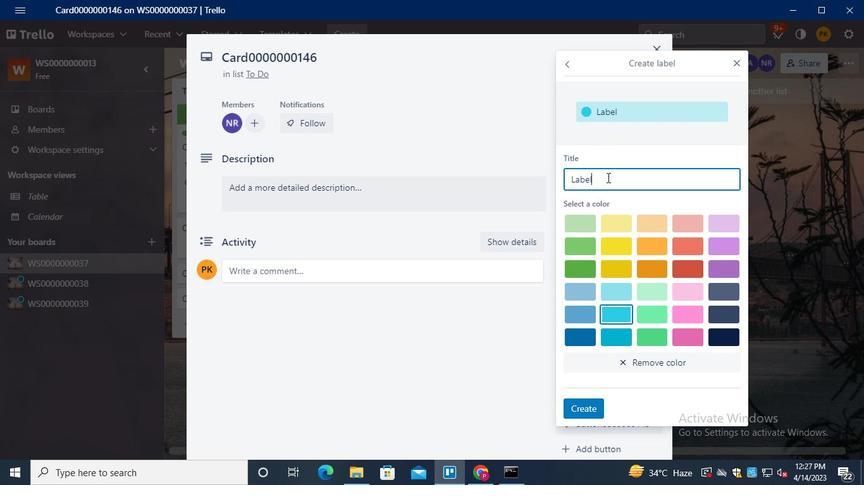 
Action: Keyboard <96>
Screenshot: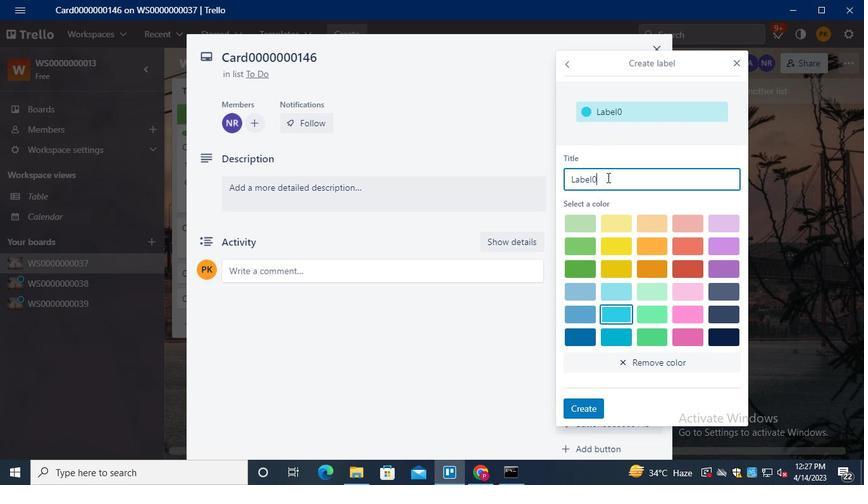 
Action: Keyboard <96>
Screenshot: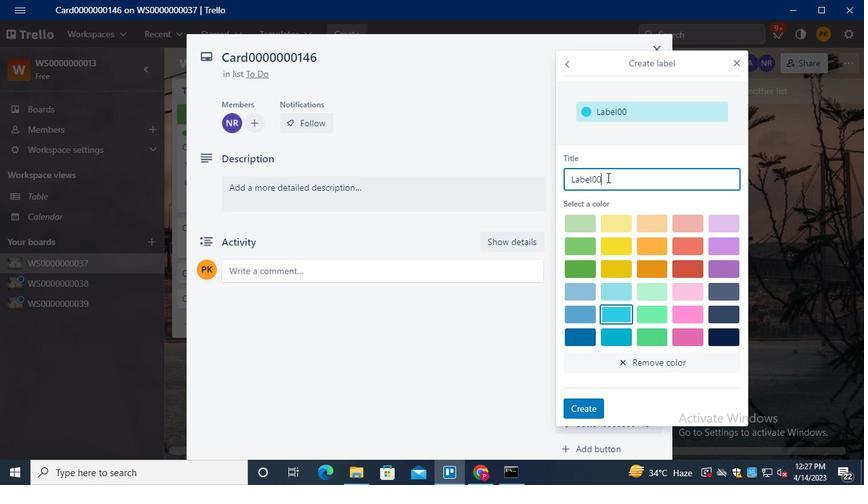 
Action: Keyboard <96>
Screenshot: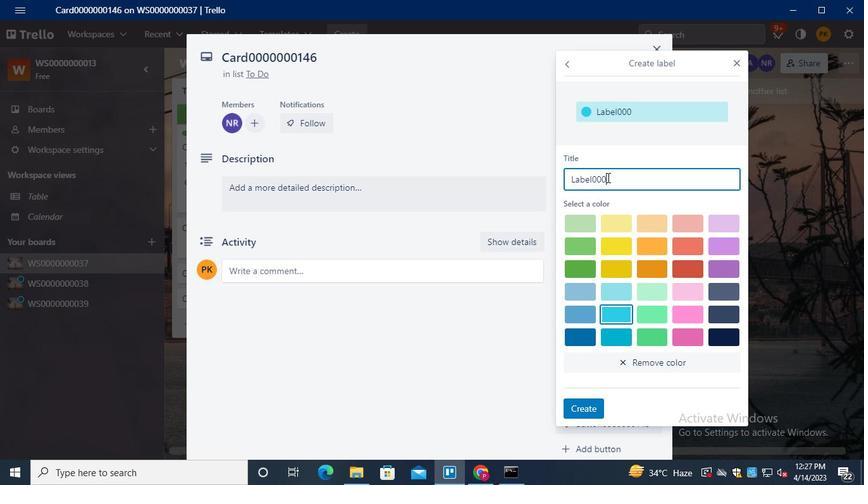 
Action: Keyboard <96>
Screenshot: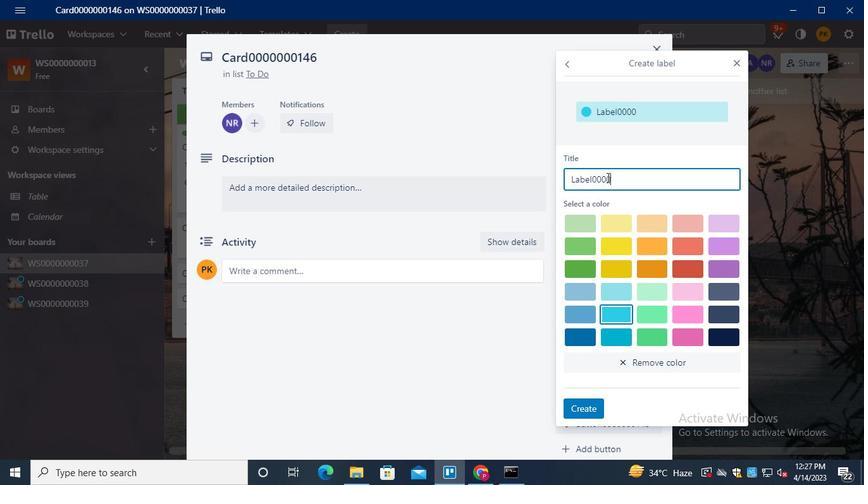 
Action: Keyboard <96>
Screenshot: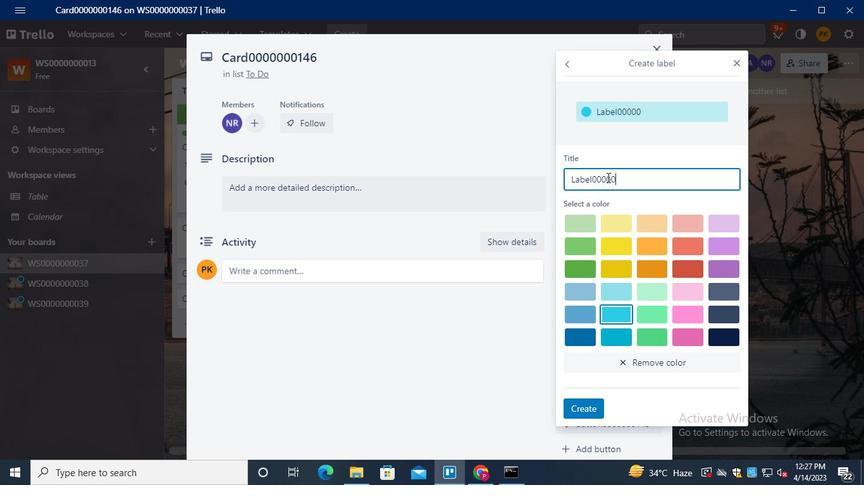 
Action: Keyboard <96>
Screenshot: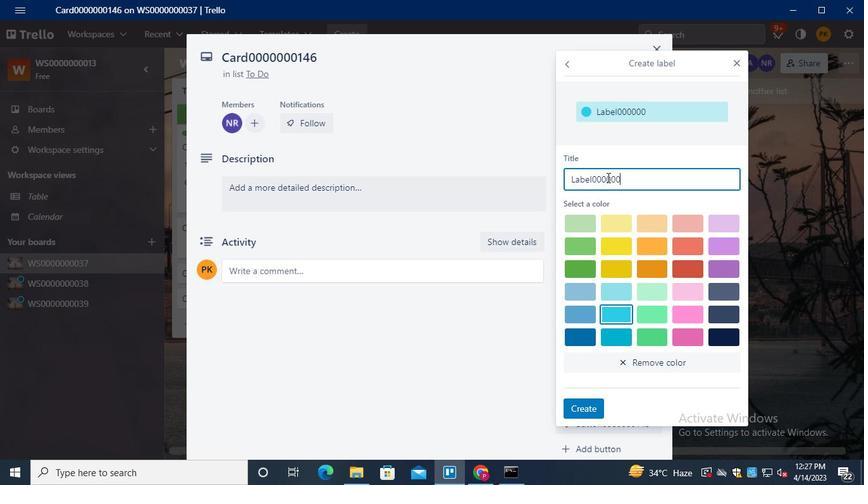 
Action: Keyboard <97>
Screenshot: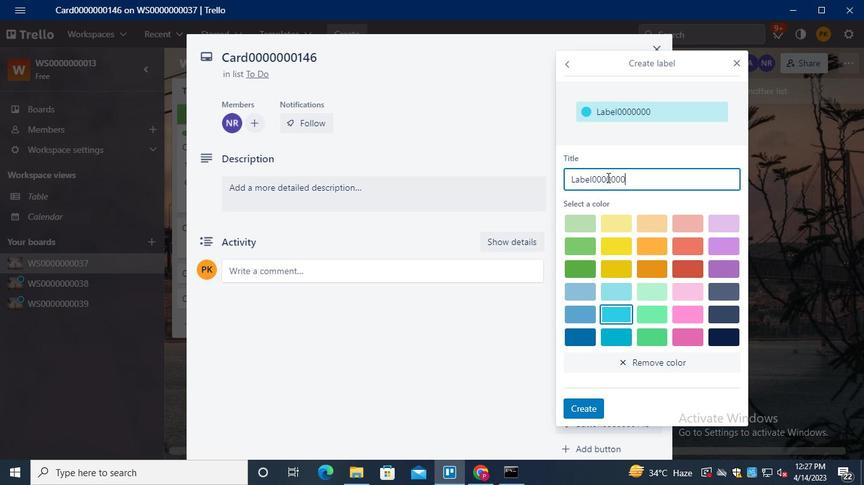 
Action: Keyboard <100>
Screenshot: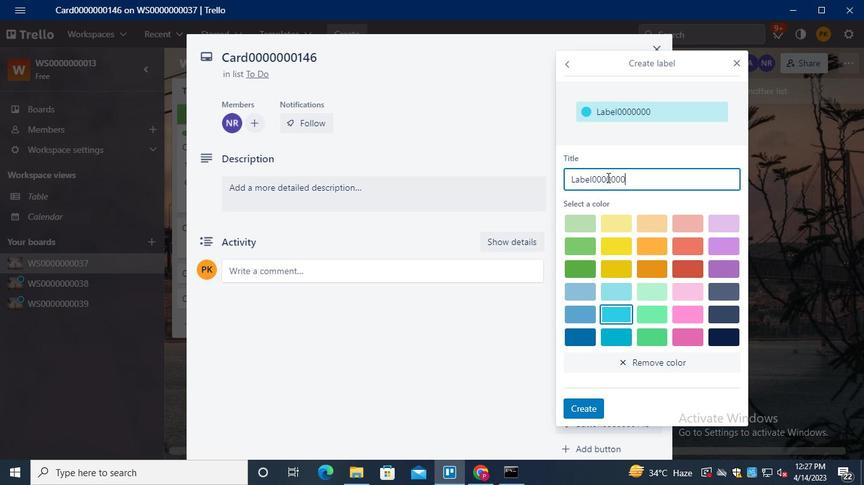
Action: Keyboard <102>
Screenshot: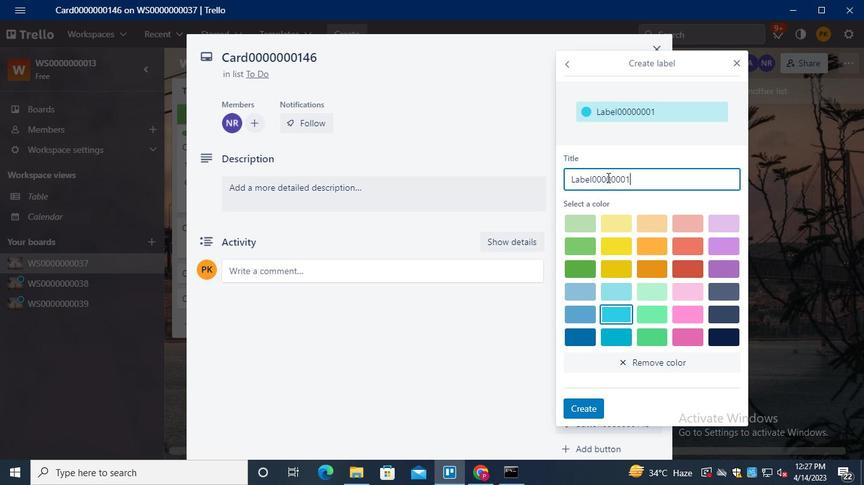 
Action: Mouse moved to (604, 248)
Screenshot: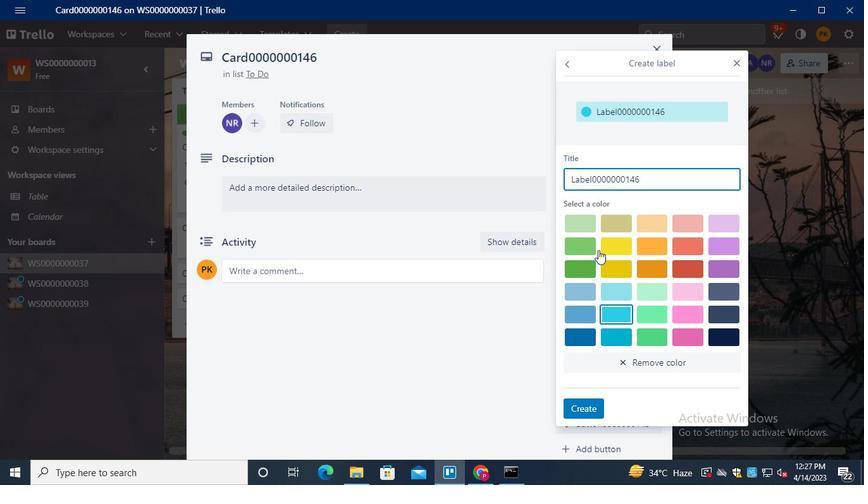 
Action: Mouse pressed left at (604, 248)
Screenshot: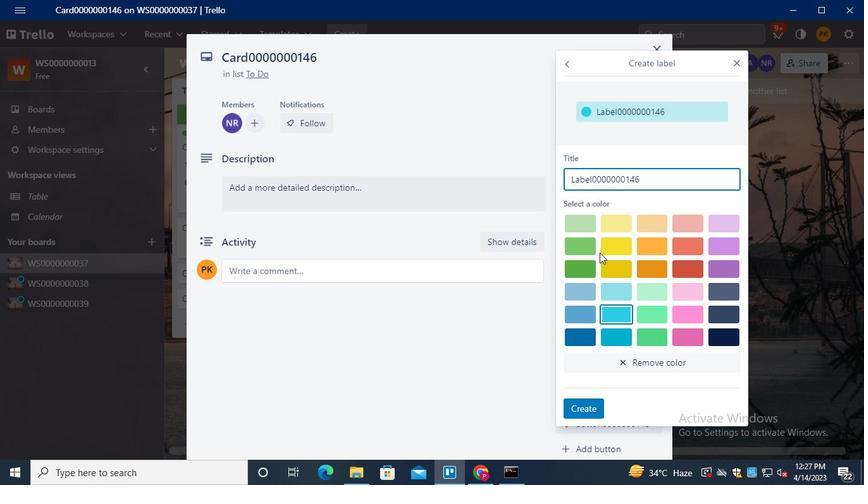 
Action: Mouse moved to (582, 410)
Screenshot: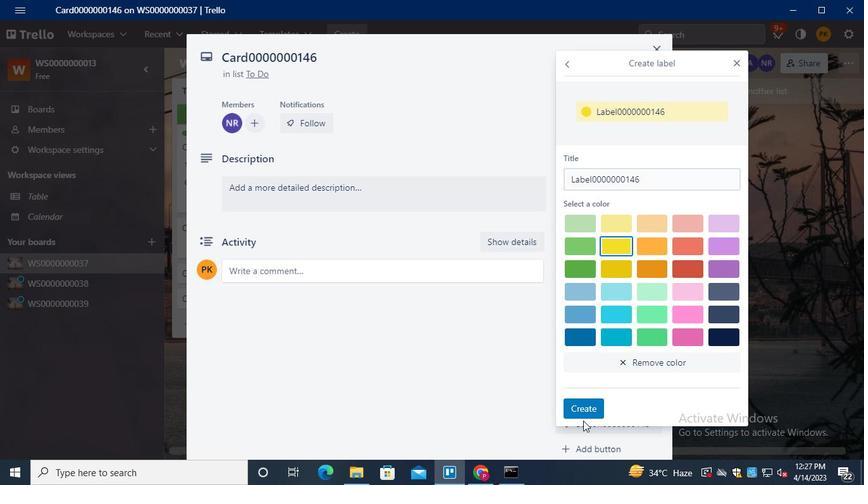 
Action: Mouse pressed left at (582, 410)
Screenshot: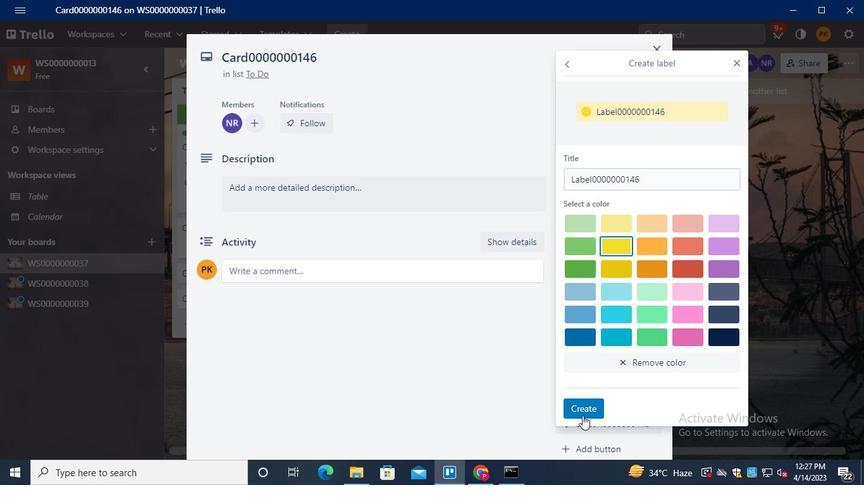 
Action: Mouse moved to (734, 61)
Screenshot: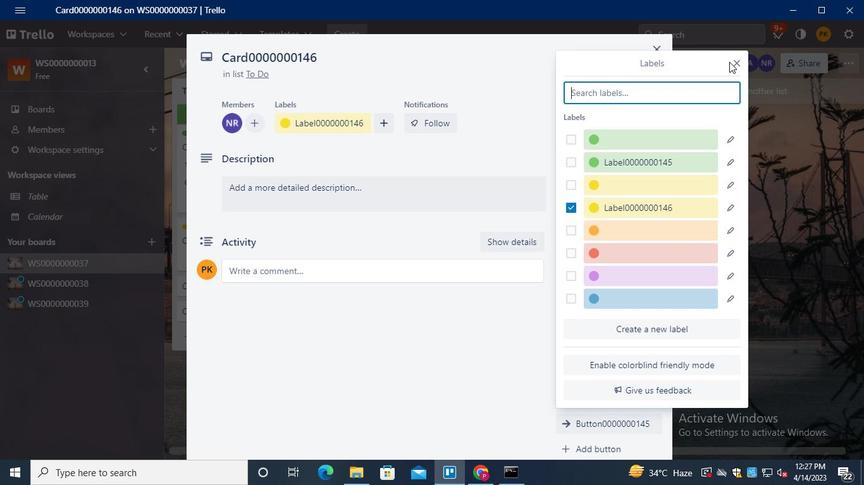 
Action: Mouse pressed left at (734, 61)
Screenshot: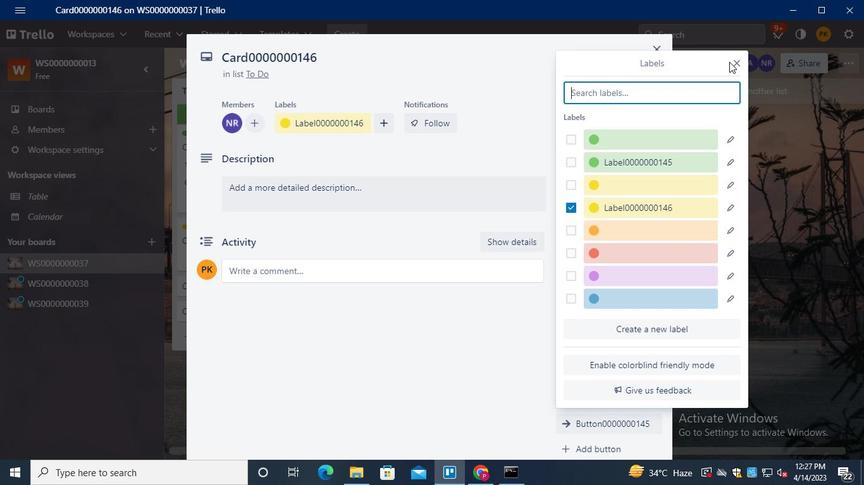 
Action: Mouse moved to (624, 215)
Screenshot: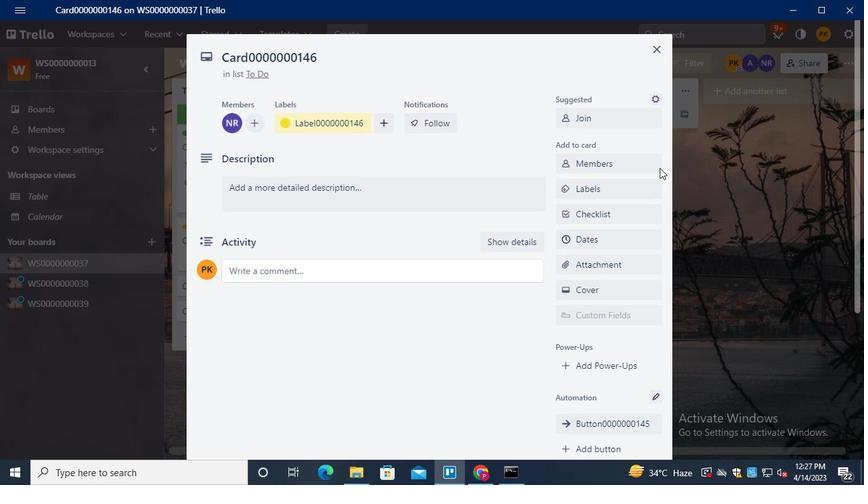 
Action: Mouse pressed left at (624, 215)
Screenshot: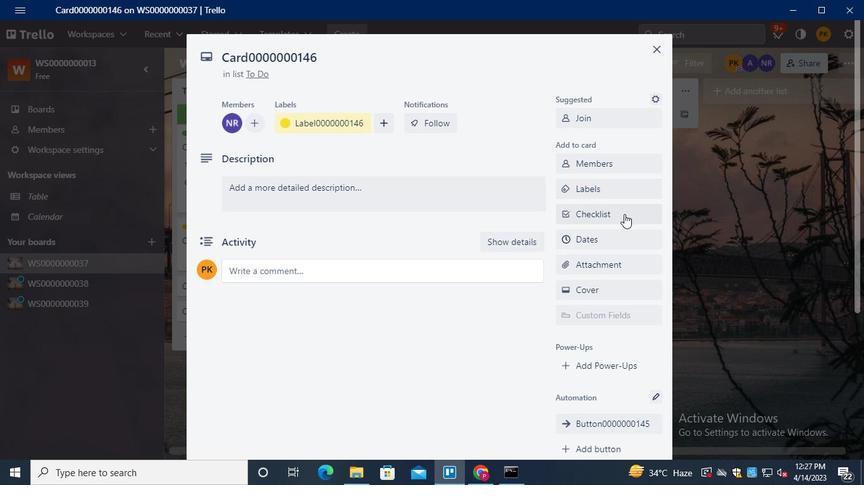 
Action: Keyboard Key.shift
Screenshot: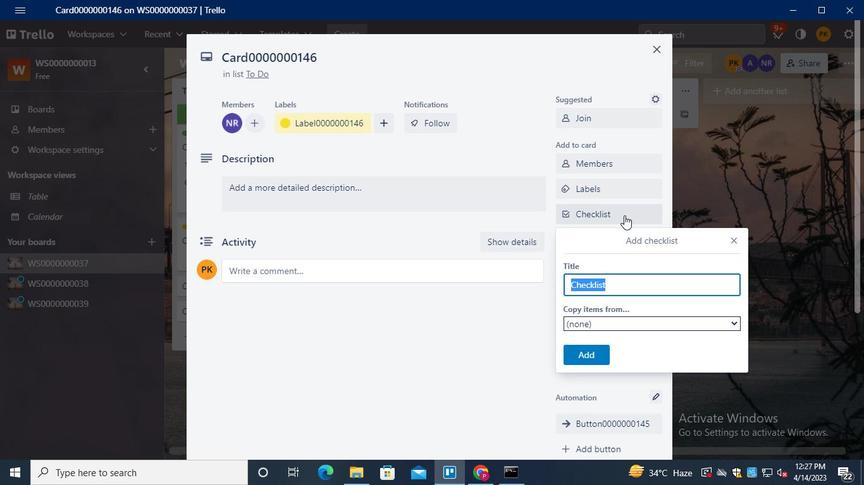
Action: Keyboard C
Screenshot: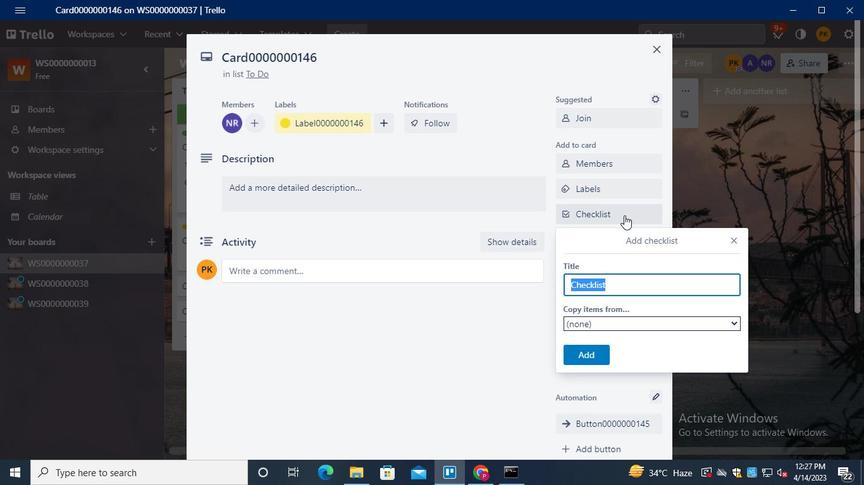 
Action: Keyboard L
Screenshot: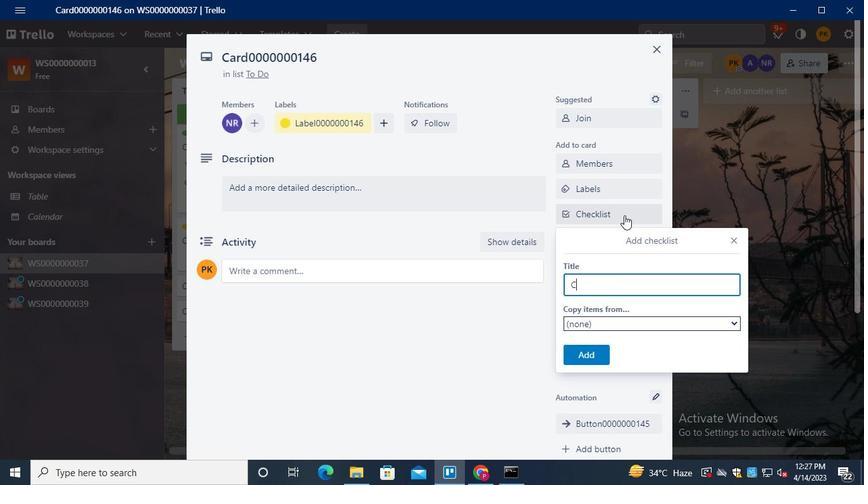 
Action: Keyboard <96>
Screenshot: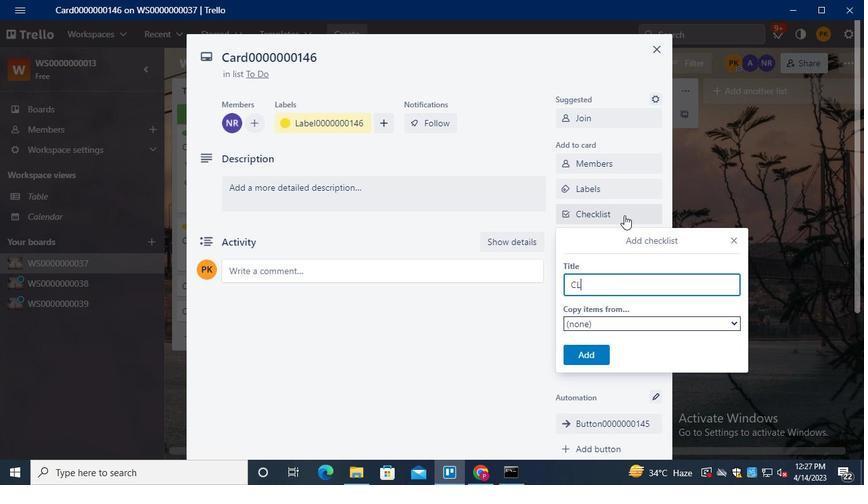 
Action: Keyboard <96>
Screenshot: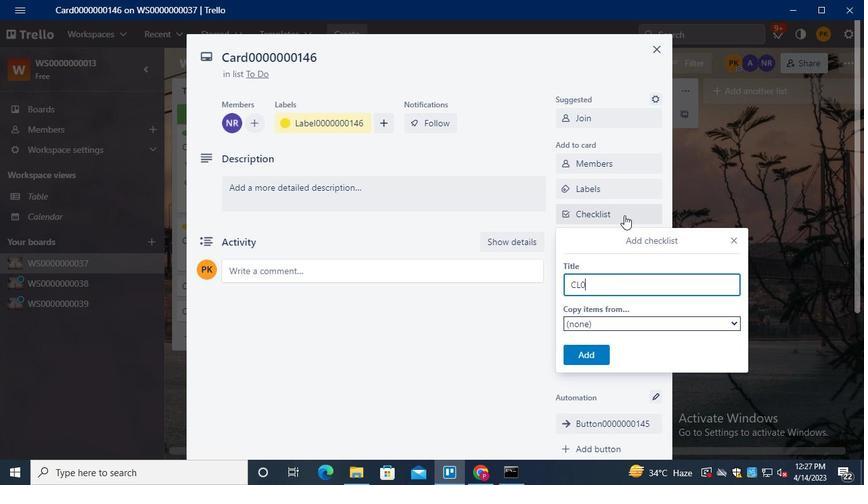 
Action: Keyboard <96>
Screenshot: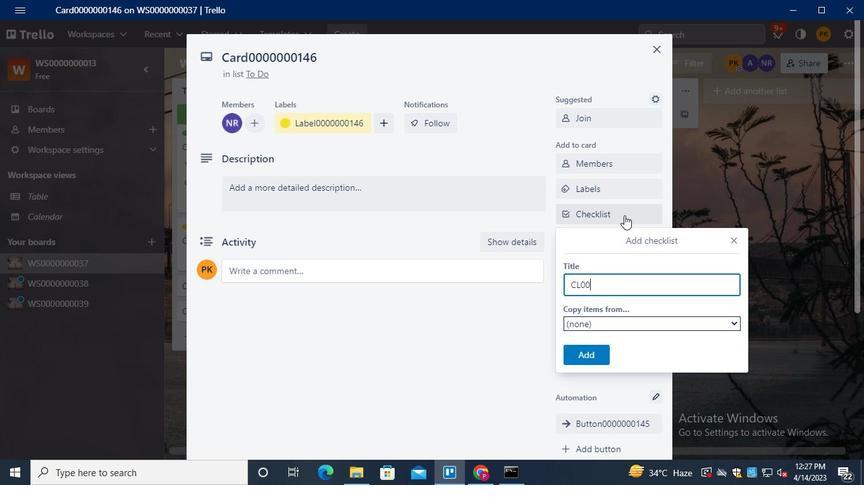 
Action: Keyboard <96>
Screenshot: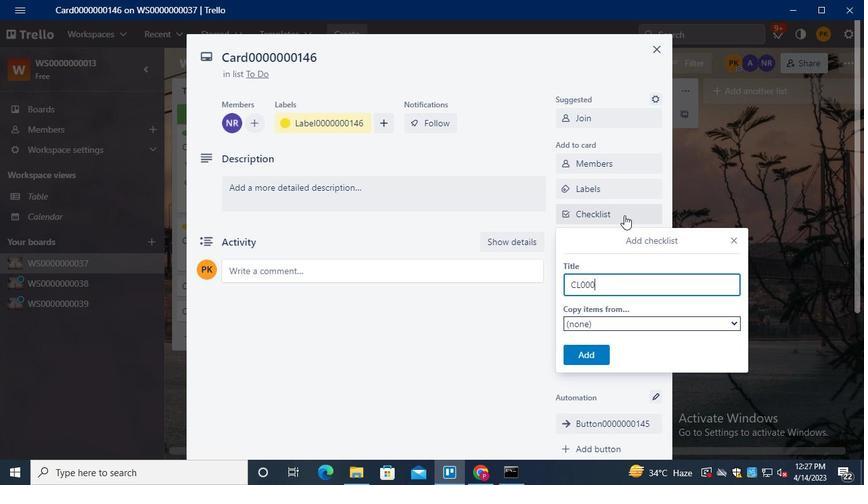 
Action: Keyboard <96>
Screenshot: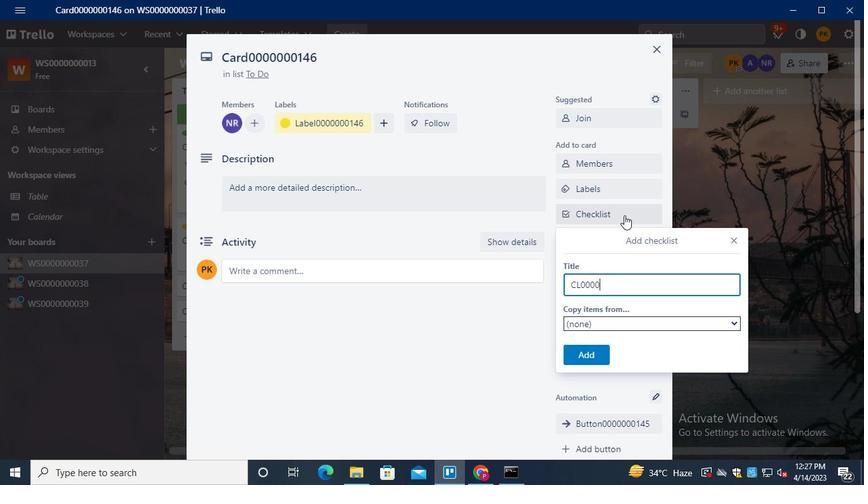 
Action: Keyboard <96>
Screenshot: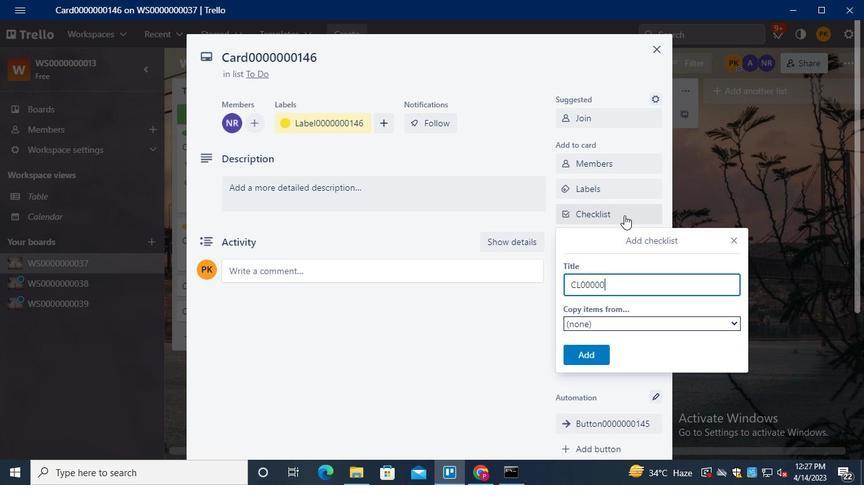 
Action: Keyboard <96>
Screenshot: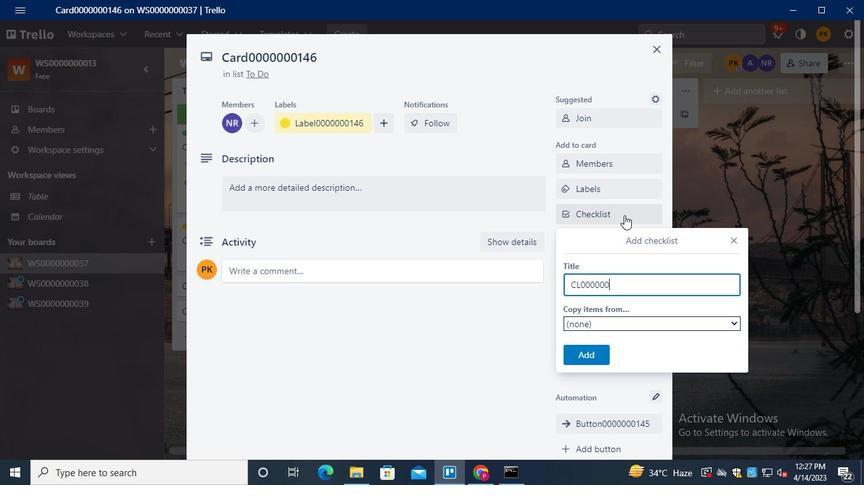 
Action: Keyboard <97>
Screenshot: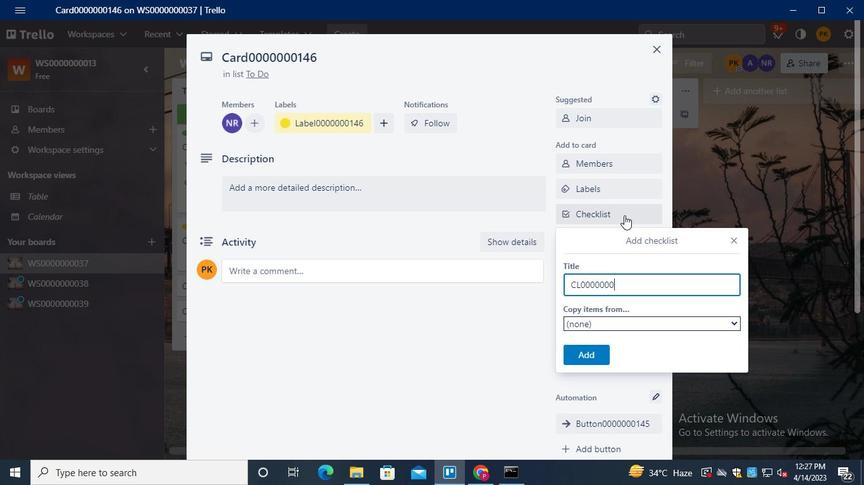 
Action: Keyboard <100>
Screenshot: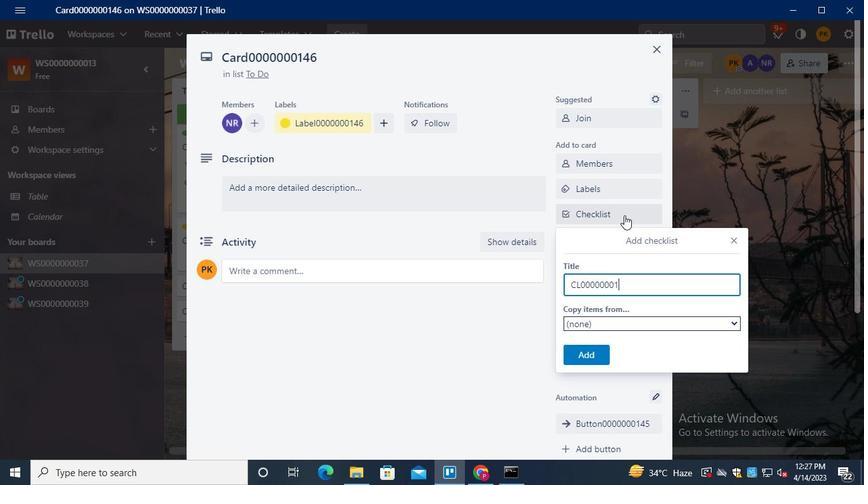 
Action: Keyboard <102>
Screenshot: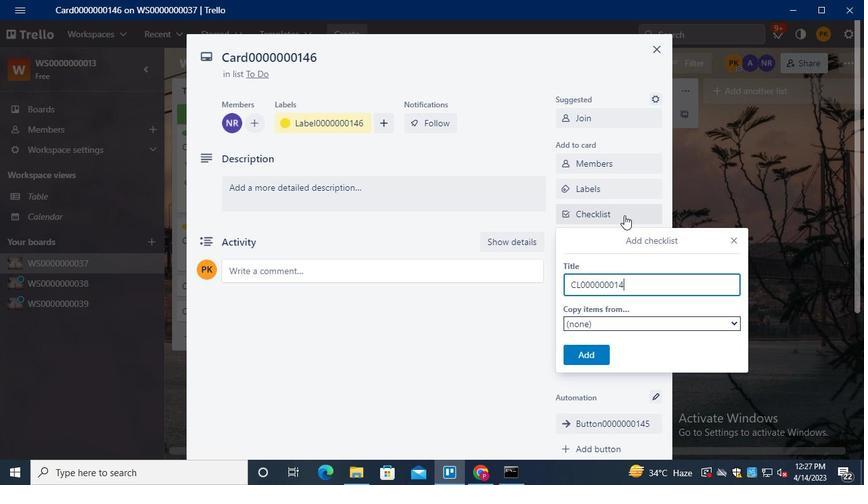 
Action: Mouse moved to (583, 359)
Screenshot: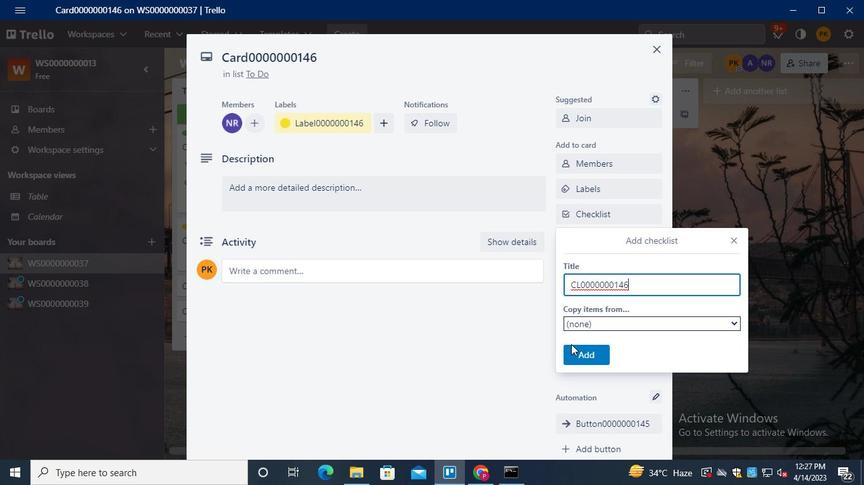 
Action: Mouse pressed left at (583, 359)
Screenshot: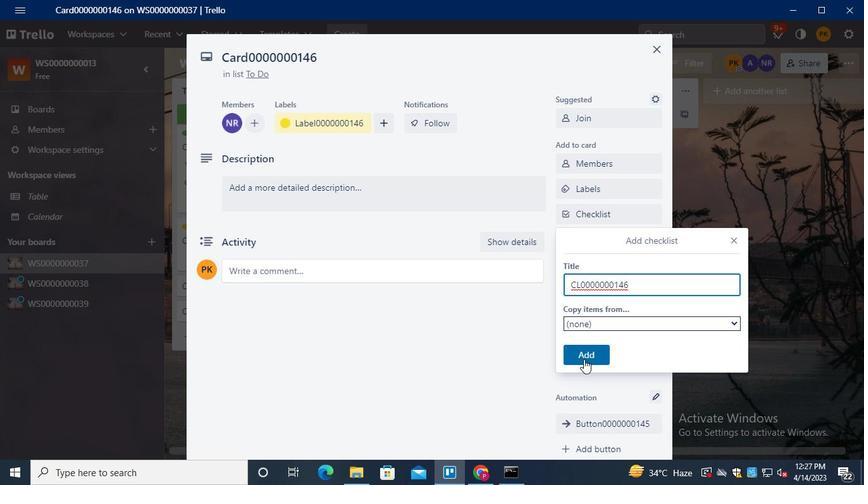 
Action: Mouse moved to (583, 235)
Screenshot: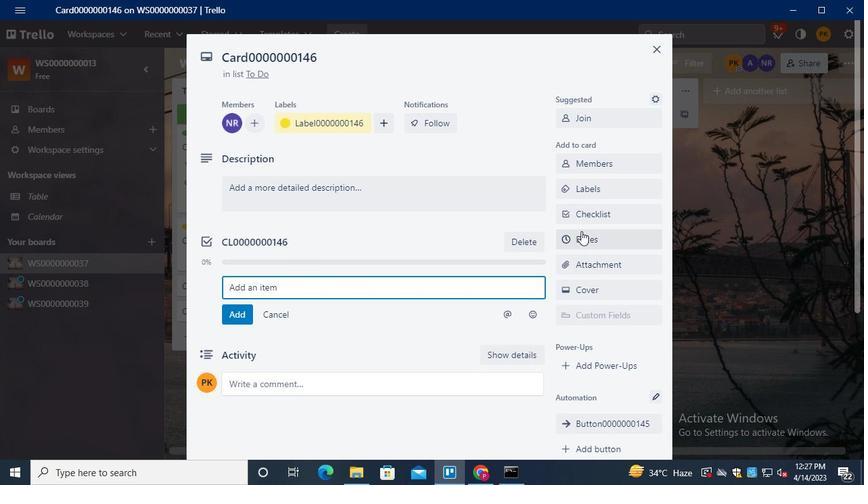 
Action: Mouse pressed left at (583, 235)
Screenshot: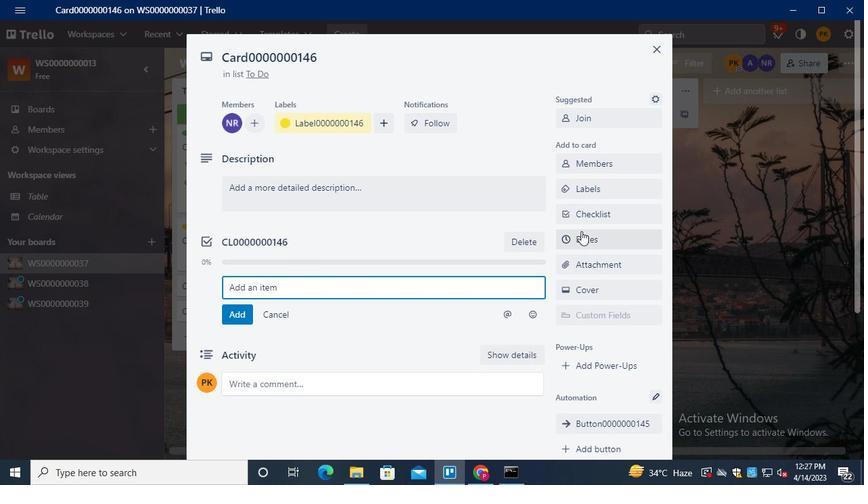
Action: Mouse moved to (570, 290)
Screenshot: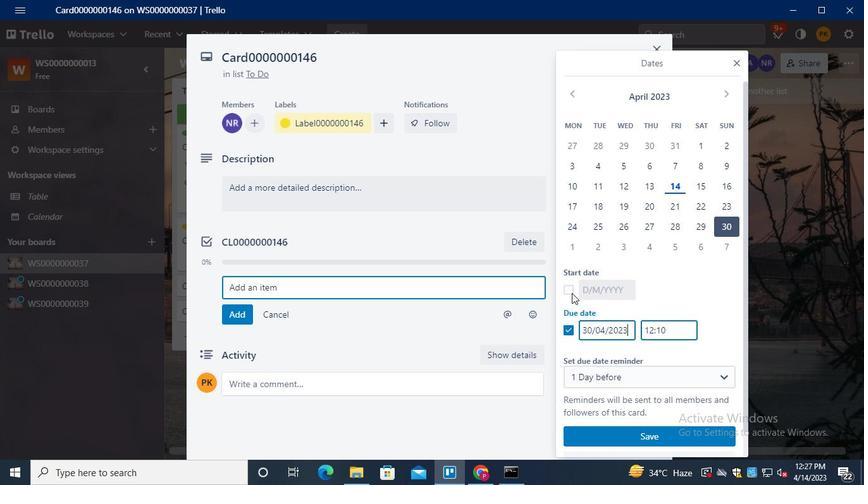 
Action: Mouse pressed left at (570, 290)
Screenshot: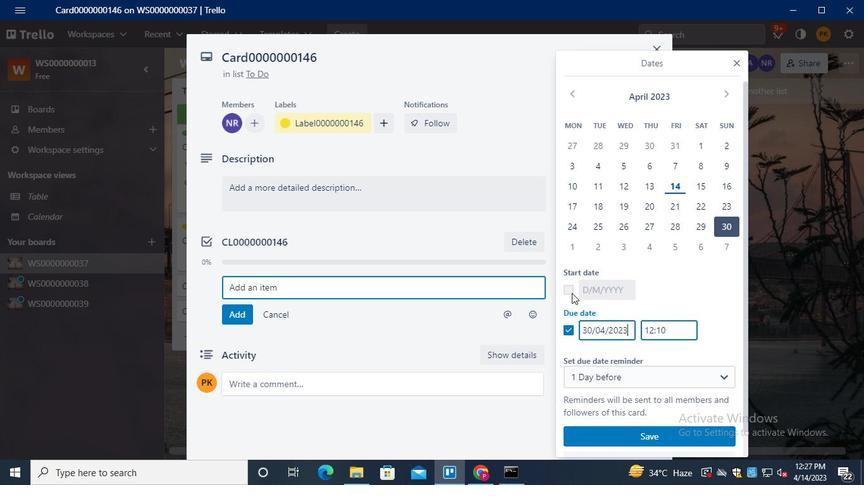 
Action: Mouse moved to (719, 94)
Screenshot: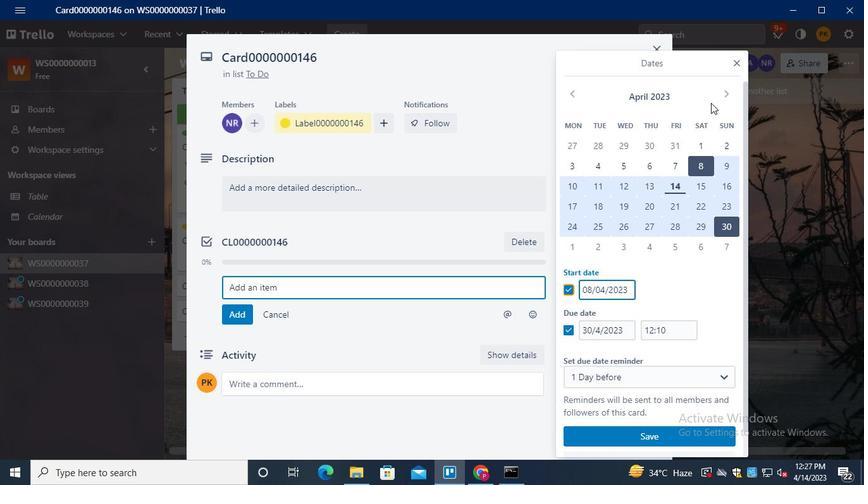 
Action: Mouse pressed left at (719, 94)
Screenshot: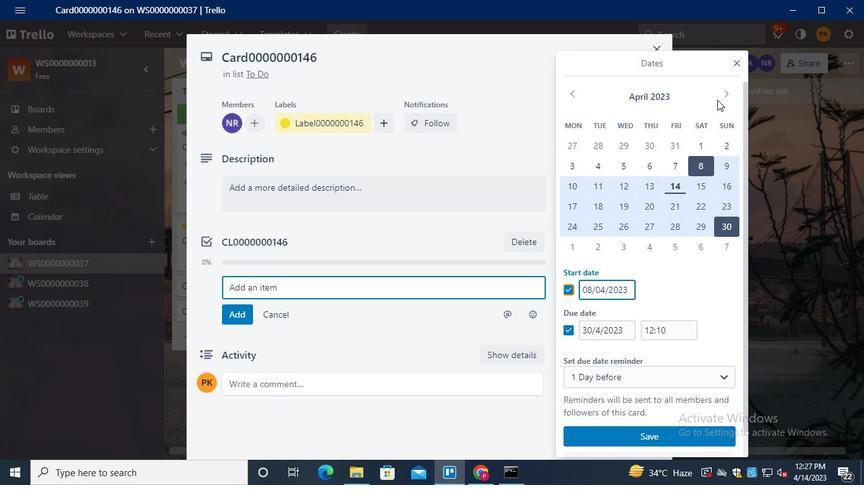 
Action: Mouse moved to (571, 167)
Screenshot: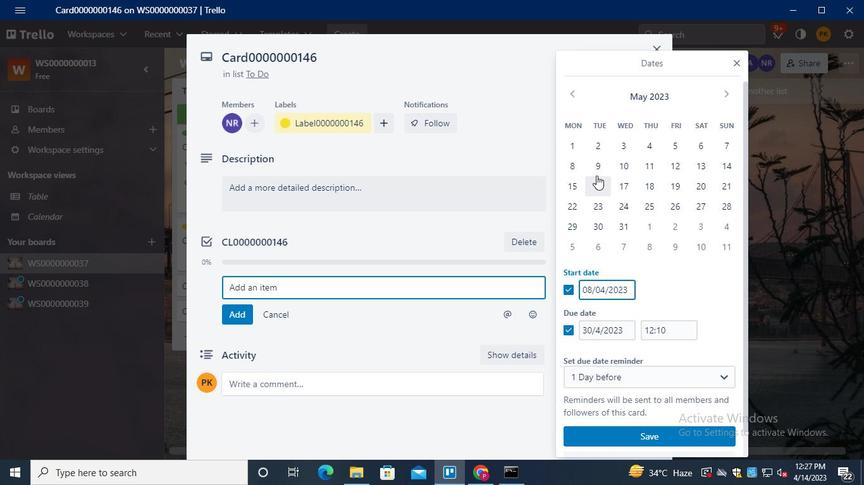 
Action: Mouse pressed left at (571, 167)
Screenshot: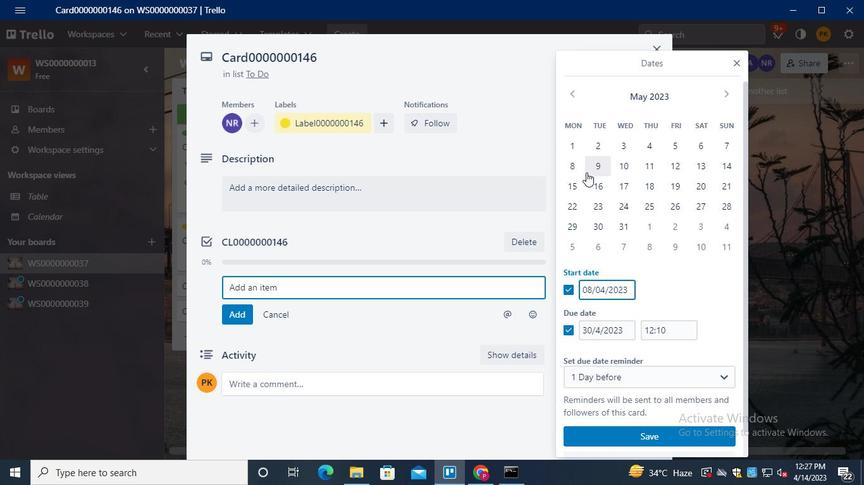 
Action: Mouse moved to (626, 227)
Screenshot: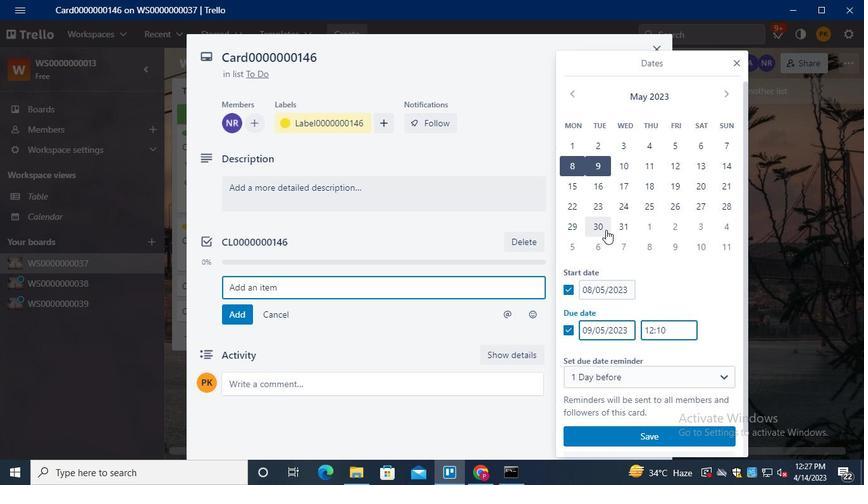 
Action: Mouse pressed left at (626, 227)
Screenshot: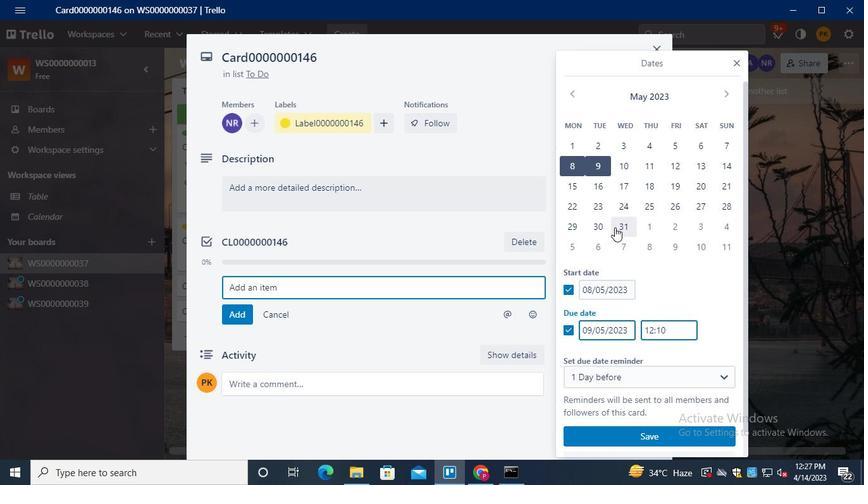 
Action: Mouse moved to (642, 439)
Screenshot: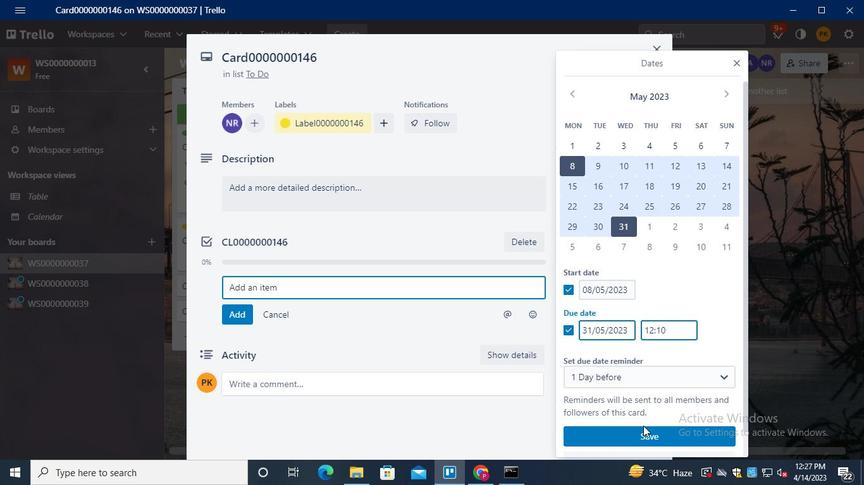 
Action: Mouse pressed left at (642, 439)
Screenshot: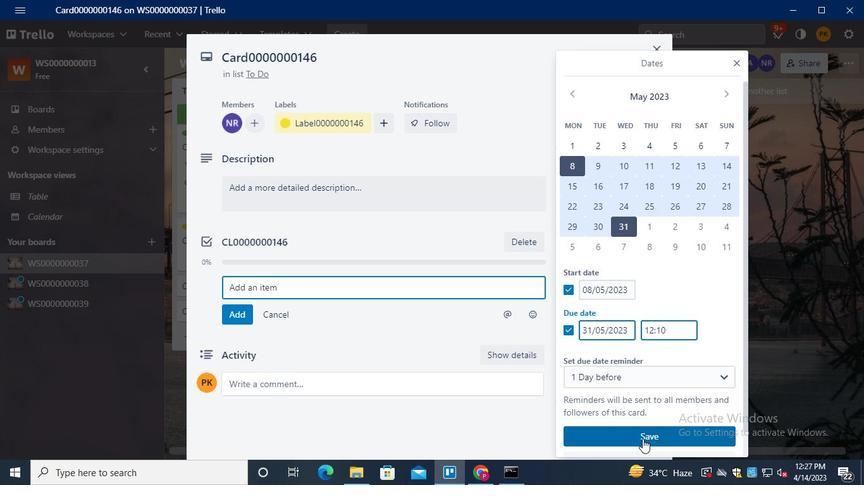 
Action: Mouse moved to (356, 290)
Screenshot: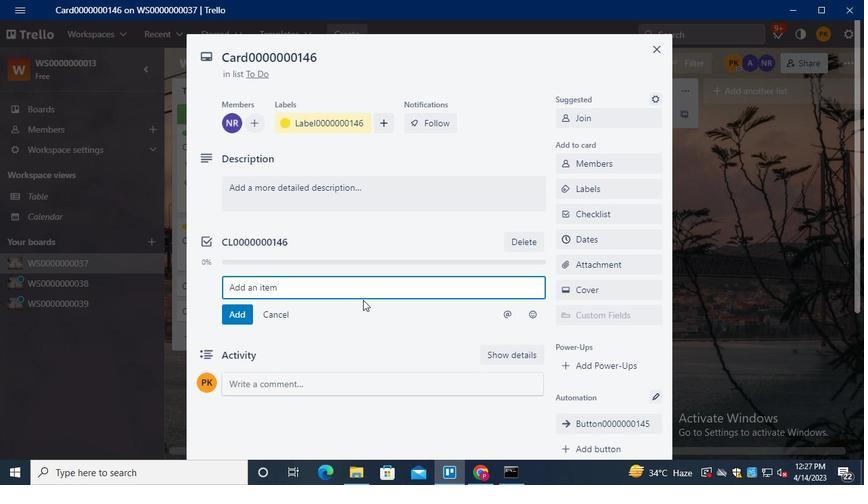 
Action: Keyboard Key.alt_l
Screenshot: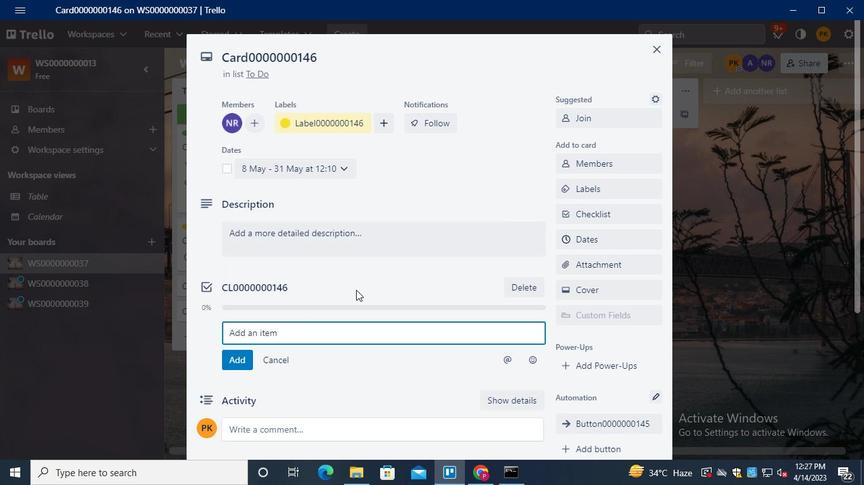 
Action: Keyboard Key.tab
Screenshot: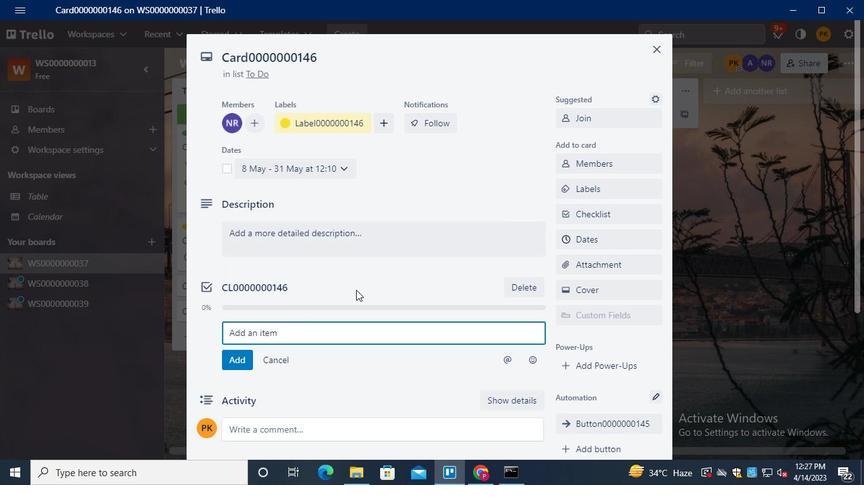 
Action: Mouse moved to (673, 77)
Screenshot: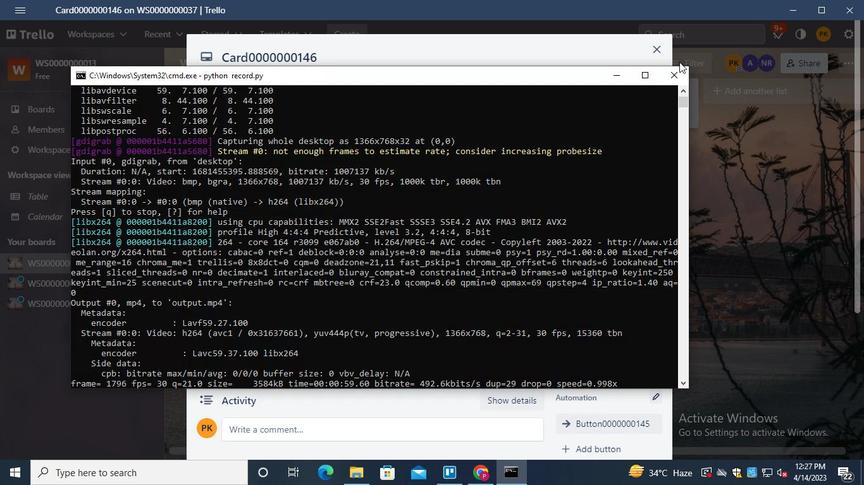 
Action: Mouse pressed left at (673, 77)
Screenshot: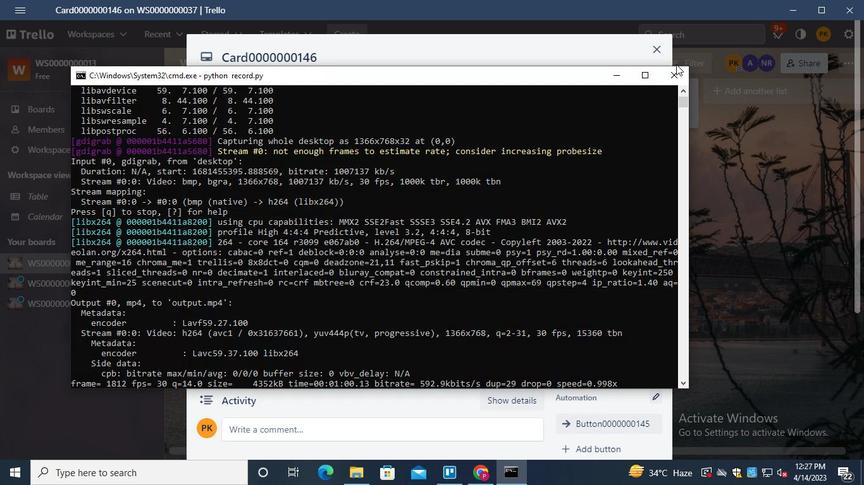 
Action: Mouse moved to (672, 77)
Screenshot: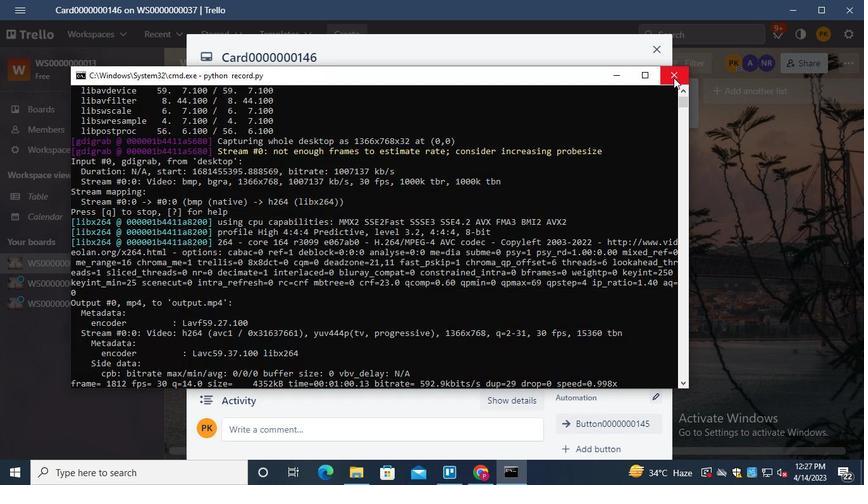 
